 Task: Look for space in Ueno-ebisumachi, Japan from 5th June, 2023 to 16th June, 2023 for 2 adults in price range Rs.7000 to Rs.15000. Place can be entire place with 1  bedroom having 1 bed and 1 bathroom. Property type can be house, flat, guest house, hotel. Booking option can be shelf check-in. Required host language is English.
Action: Mouse moved to (479, 71)
Screenshot: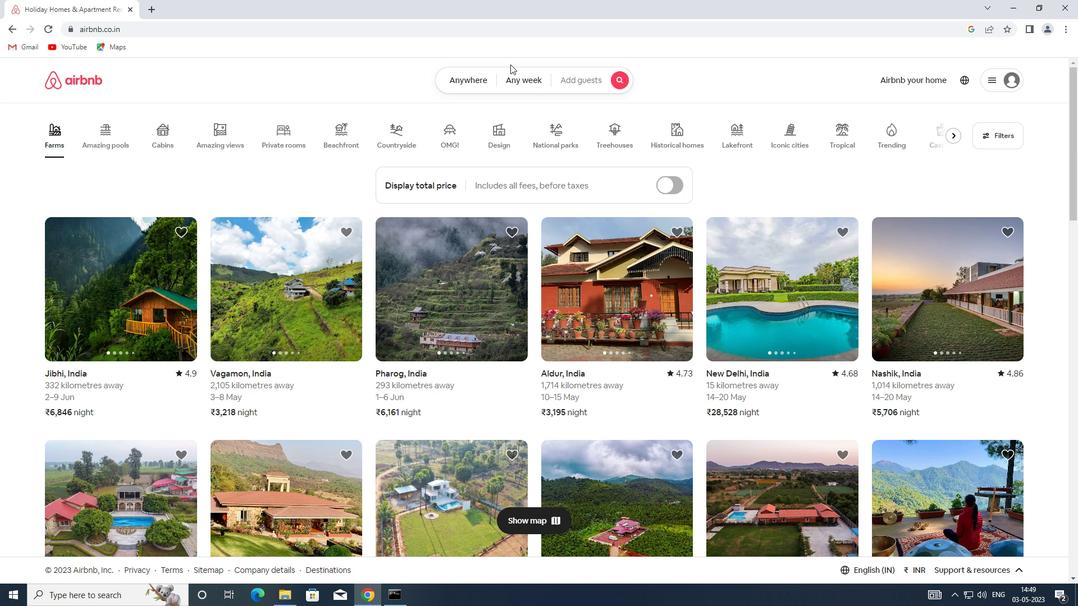 
Action: Mouse pressed left at (479, 71)
Screenshot: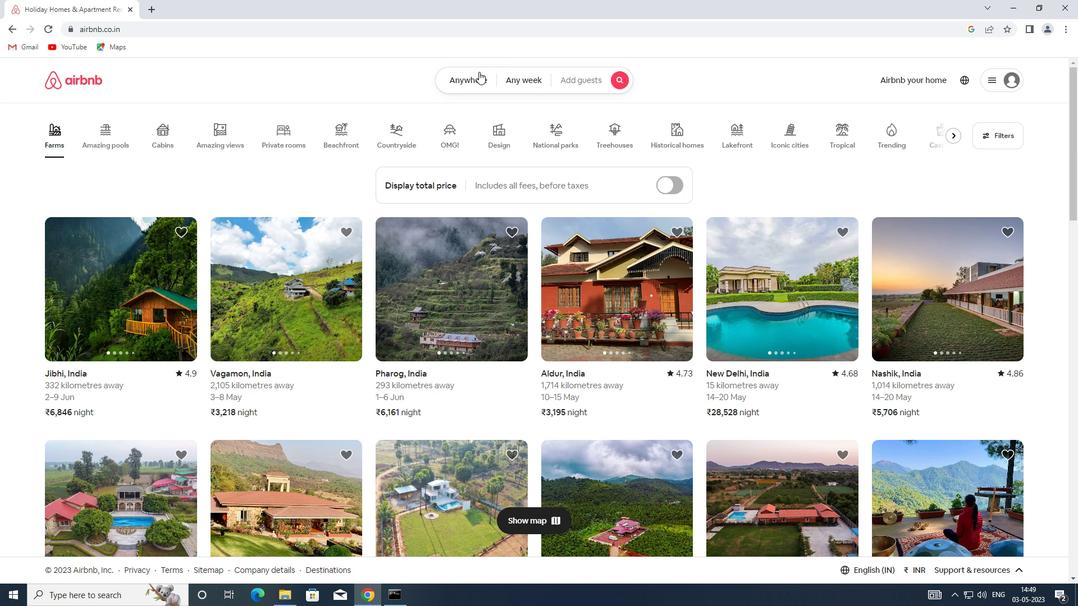 
Action: Mouse moved to (389, 135)
Screenshot: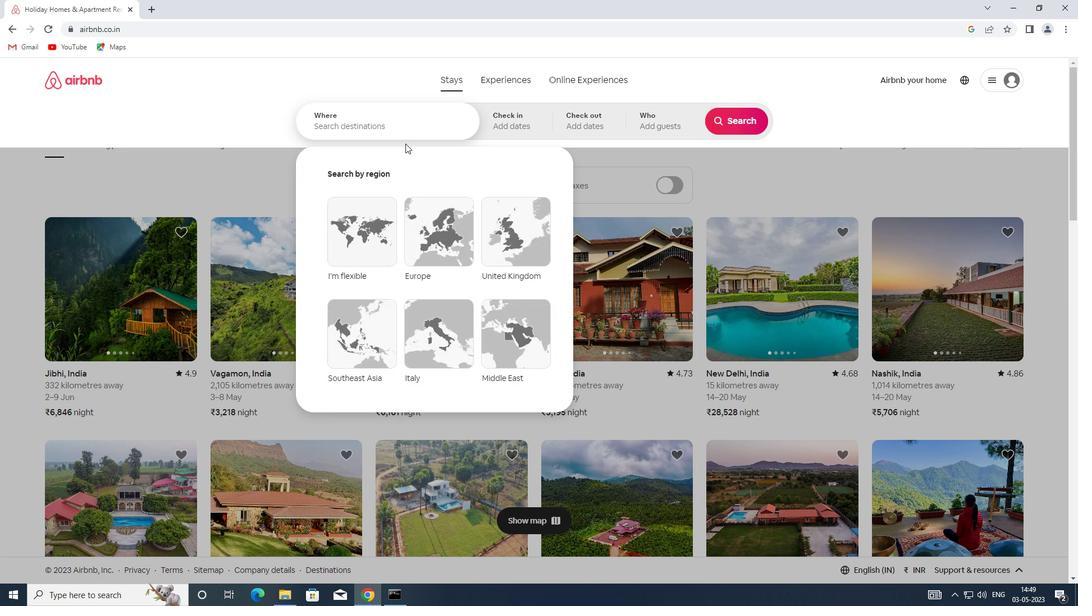 
Action: Mouse pressed left at (389, 135)
Screenshot: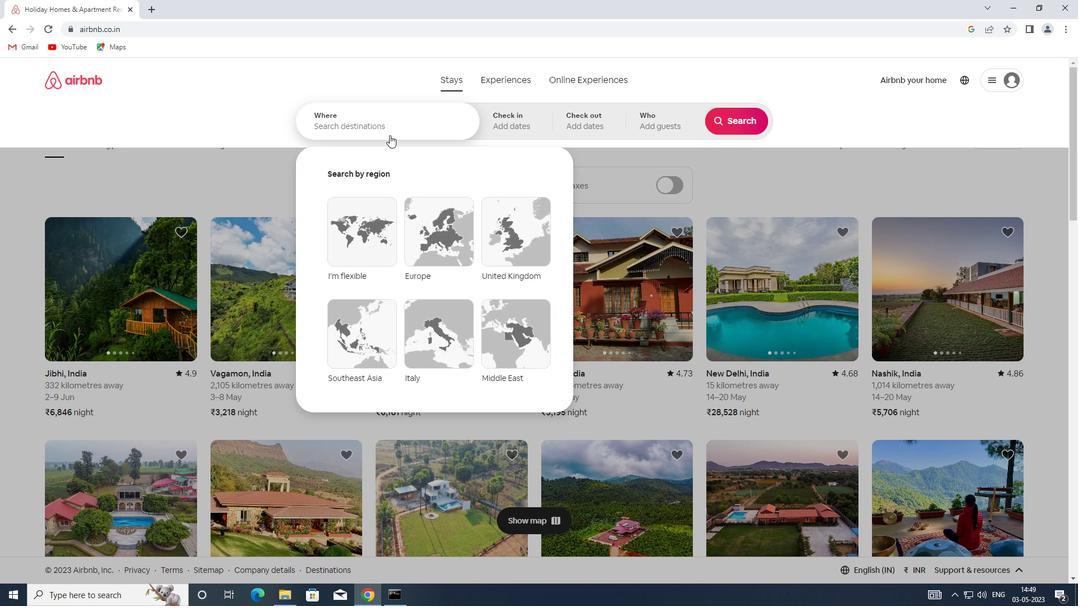 
Action: Key pressed <Key.shift>UENO-EBISUMACHI,<Key.shift>JAPAN
Screenshot: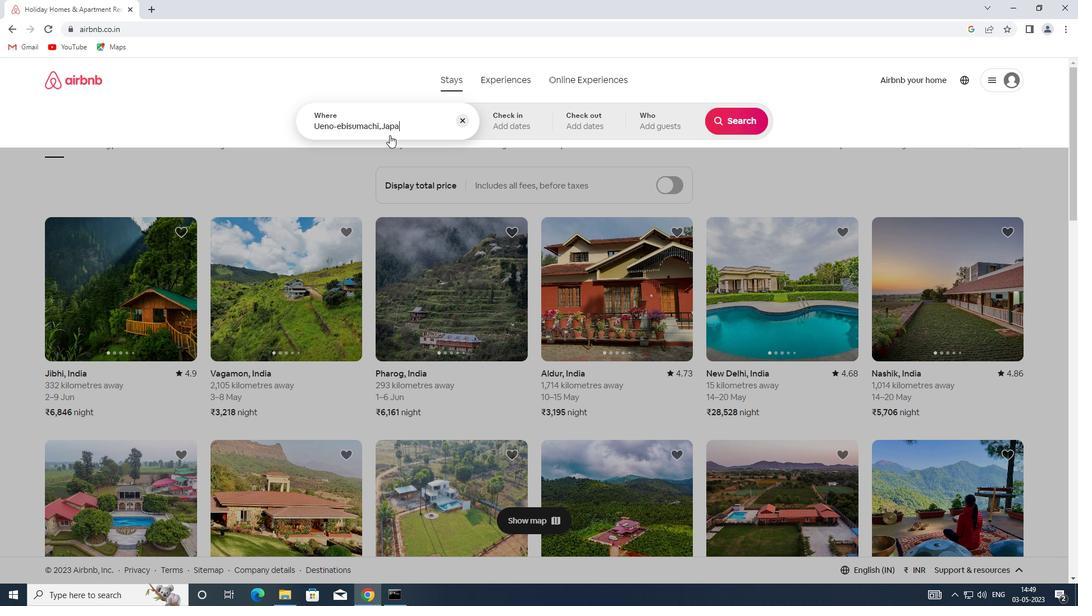 
Action: Mouse moved to (520, 115)
Screenshot: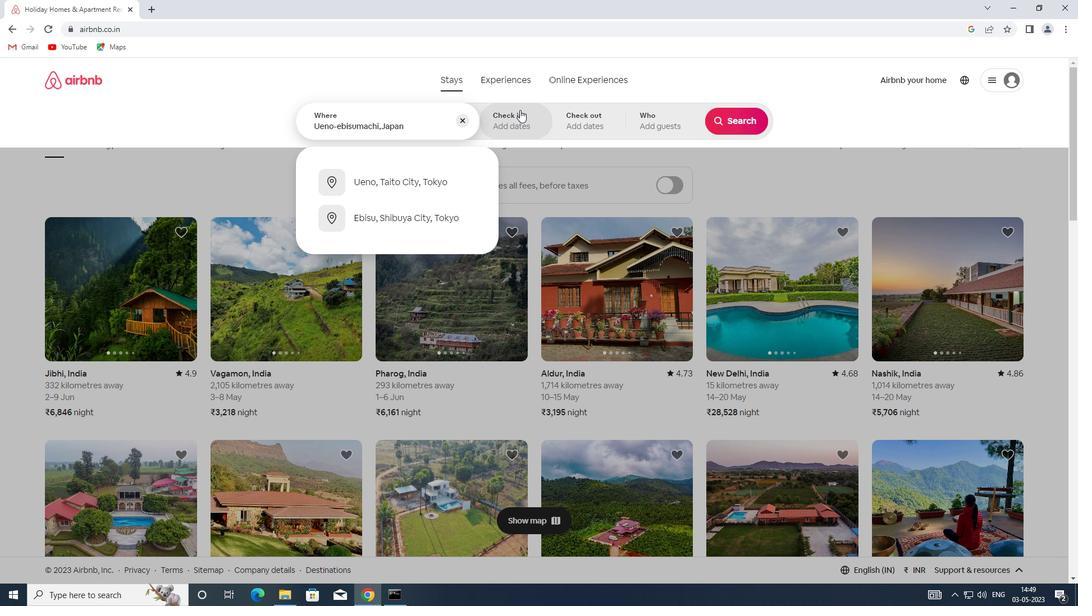 
Action: Mouse pressed left at (520, 115)
Screenshot: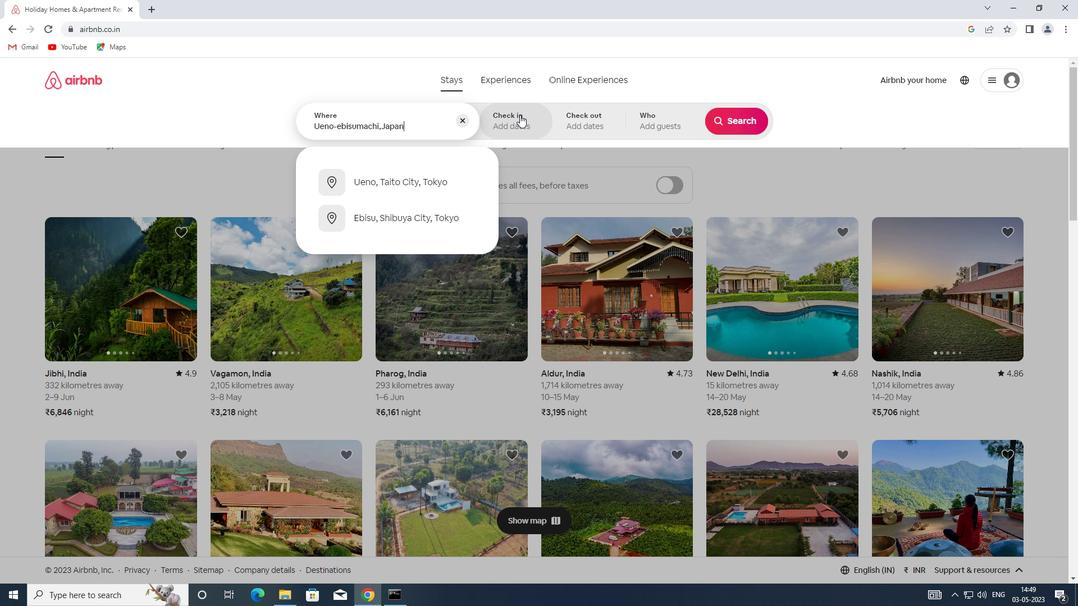 
Action: Mouse moved to (588, 287)
Screenshot: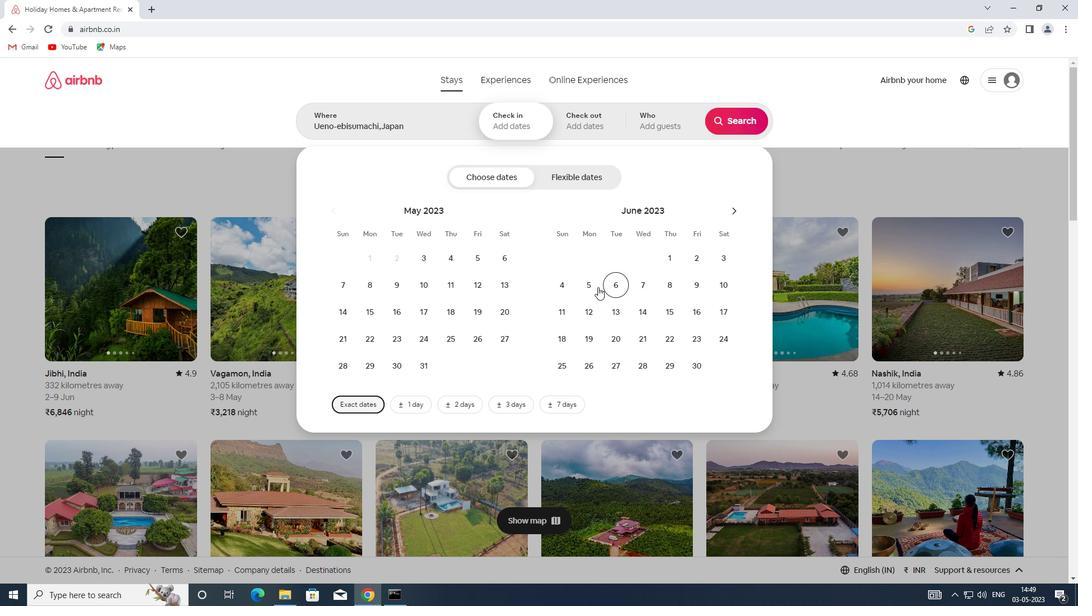 
Action: Mouse pressed left at (588, 287)
Screenshot: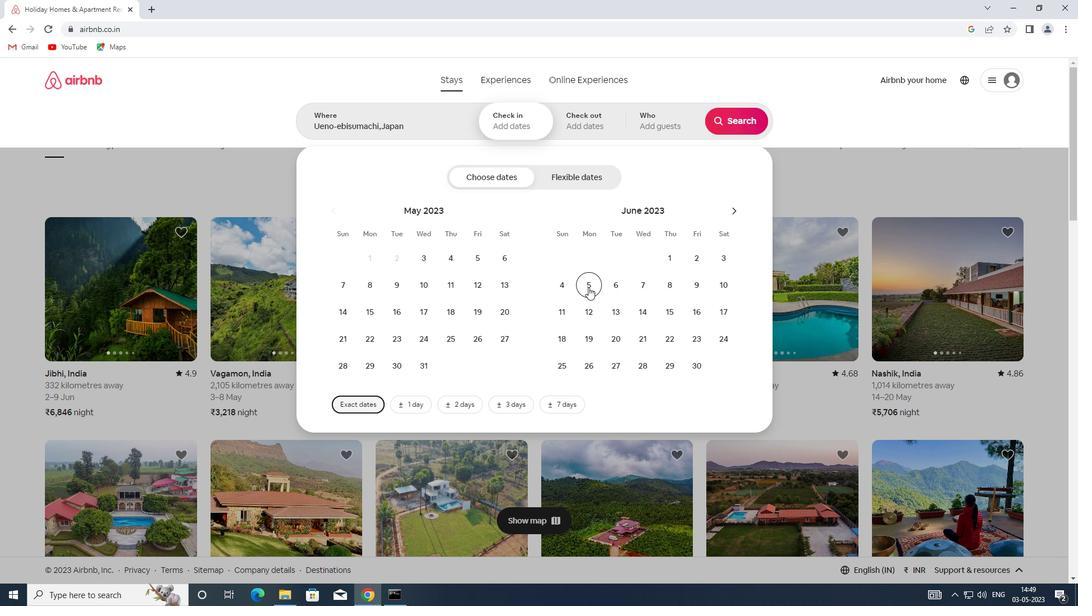 
Action: Mouse moved to (696, 307)
Screenshot: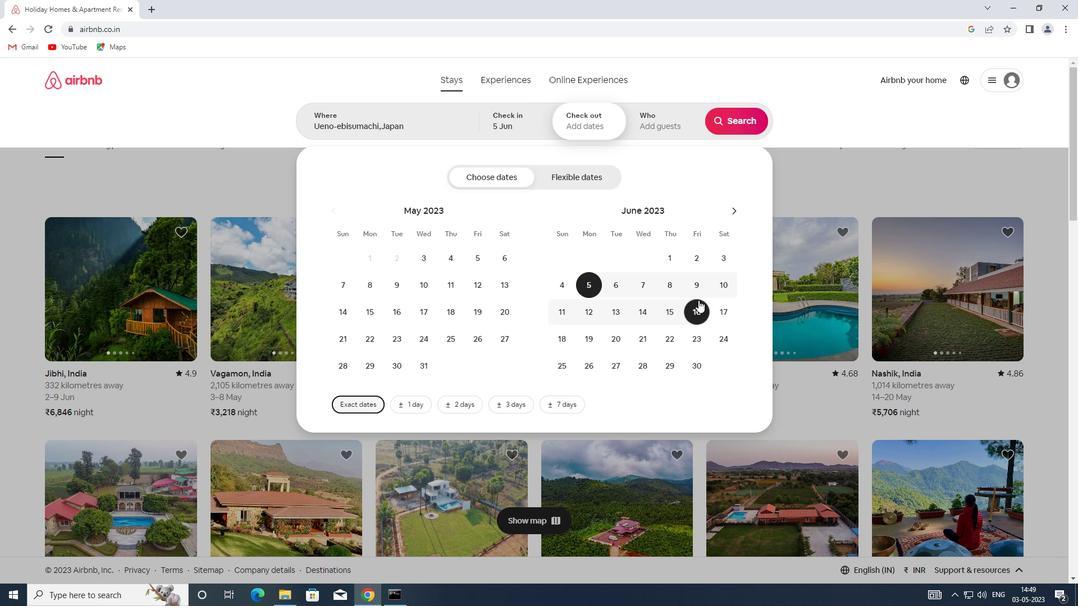 
Action: Mouse pressed left at (696, 307)
Screenshot: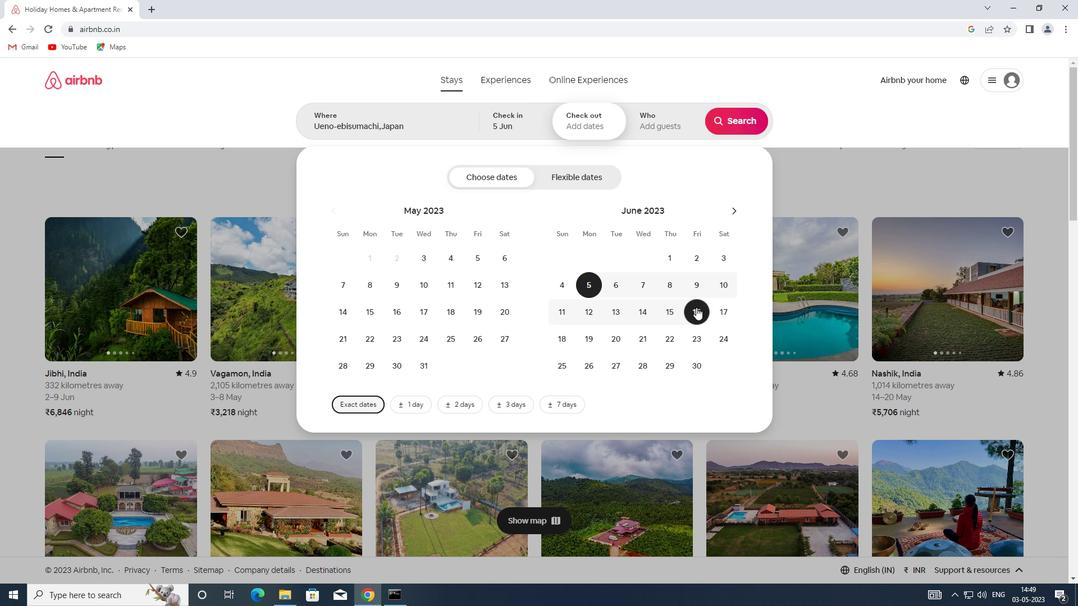 
Action: Mouse moved to (664, 130)
Screenshot: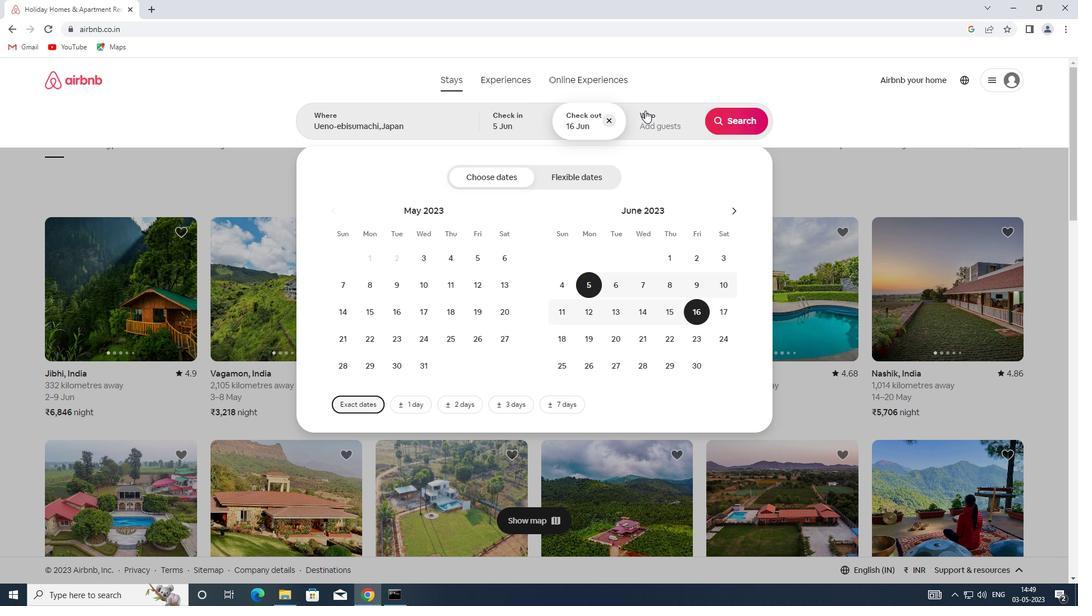 
Action: Mouse pressed left at (664, 130)
Screenshot: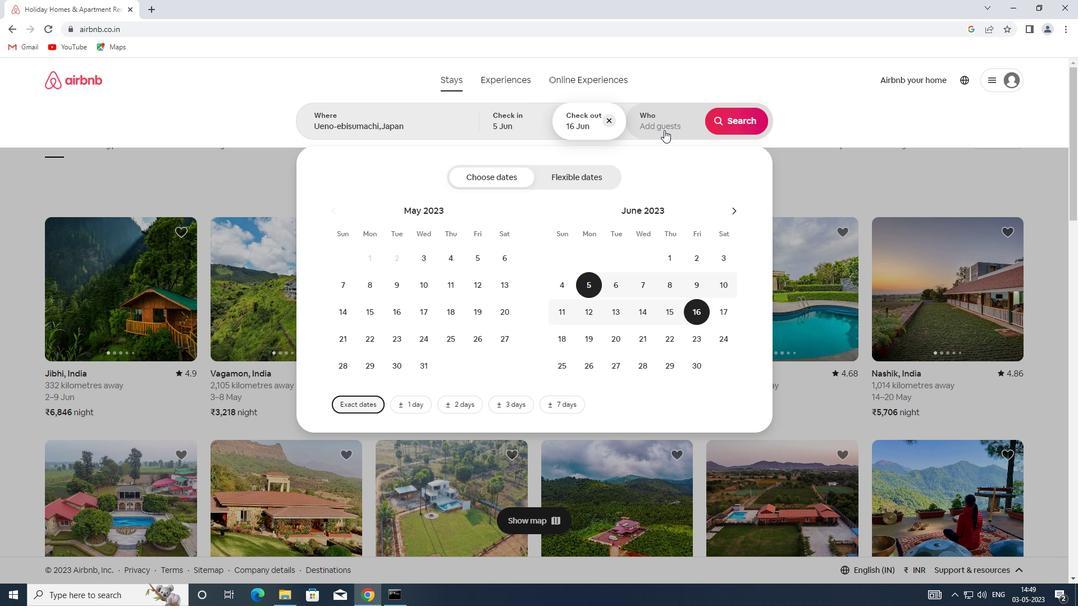 
Action: Mouse moved to (740, 175)
Screenshot: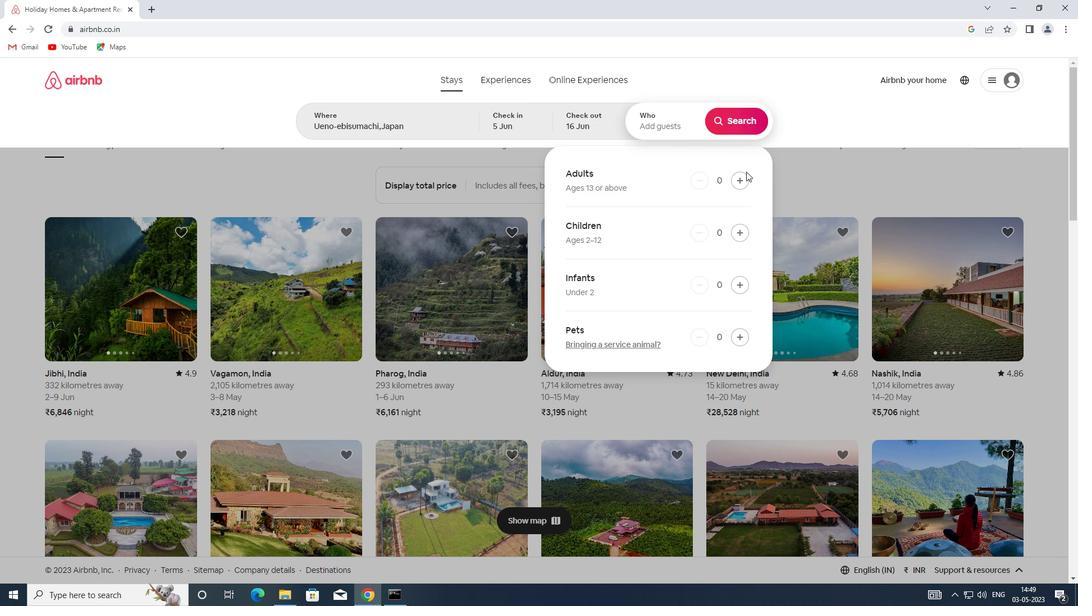 
Action: Mouse pressed left at (740, 175)
Screenshot: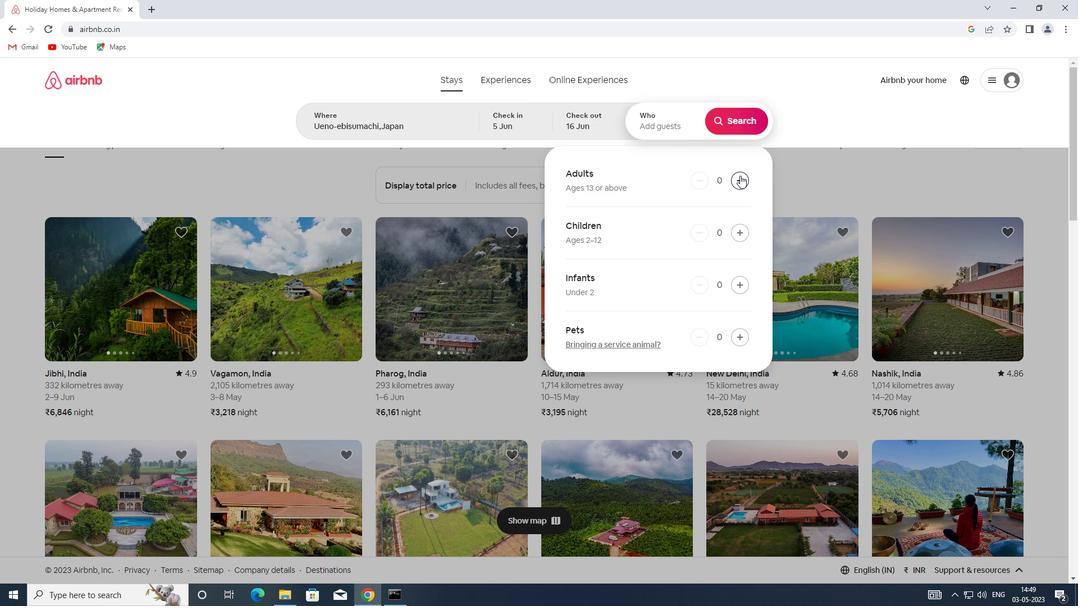 
Action: Mouse pressed left at (740, 175)
Screenshot: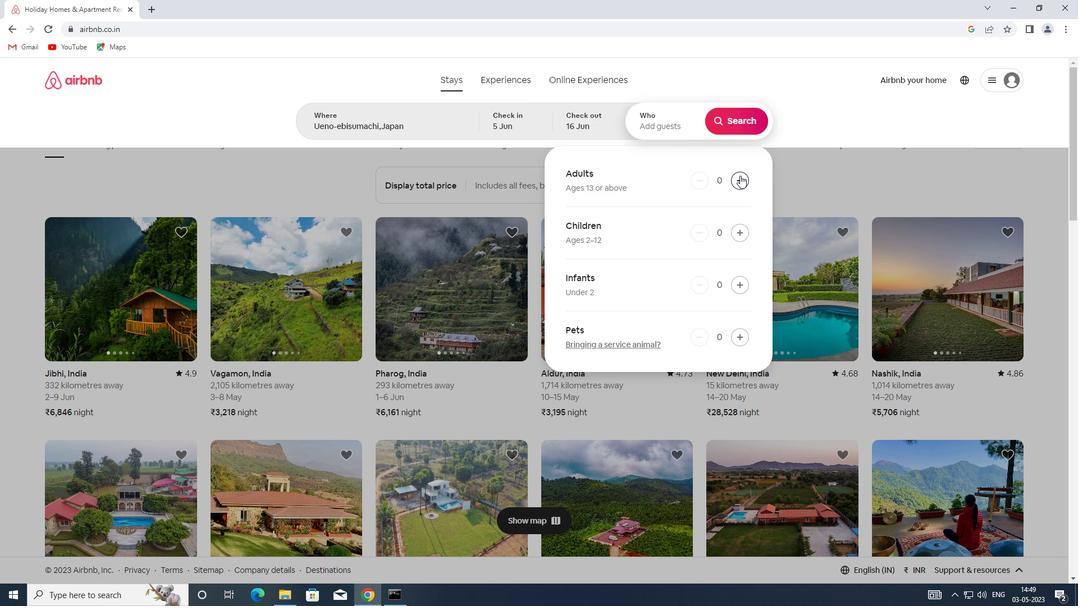 
Action: Mouse moved to (739, 117)
Screenshot: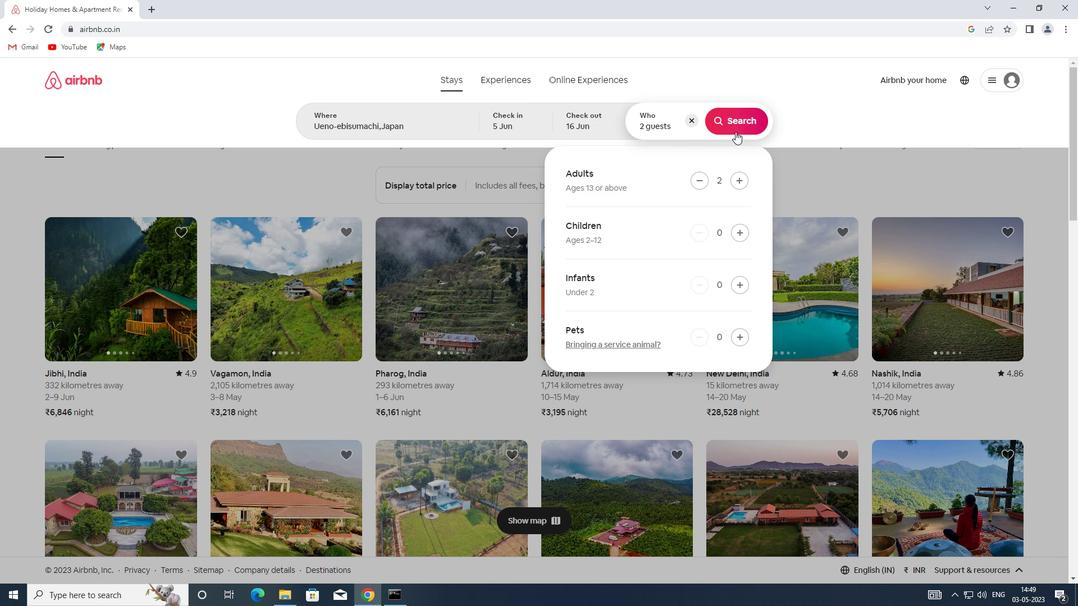 
Action: Mouse pressed left at (739, 117)
Screenshot: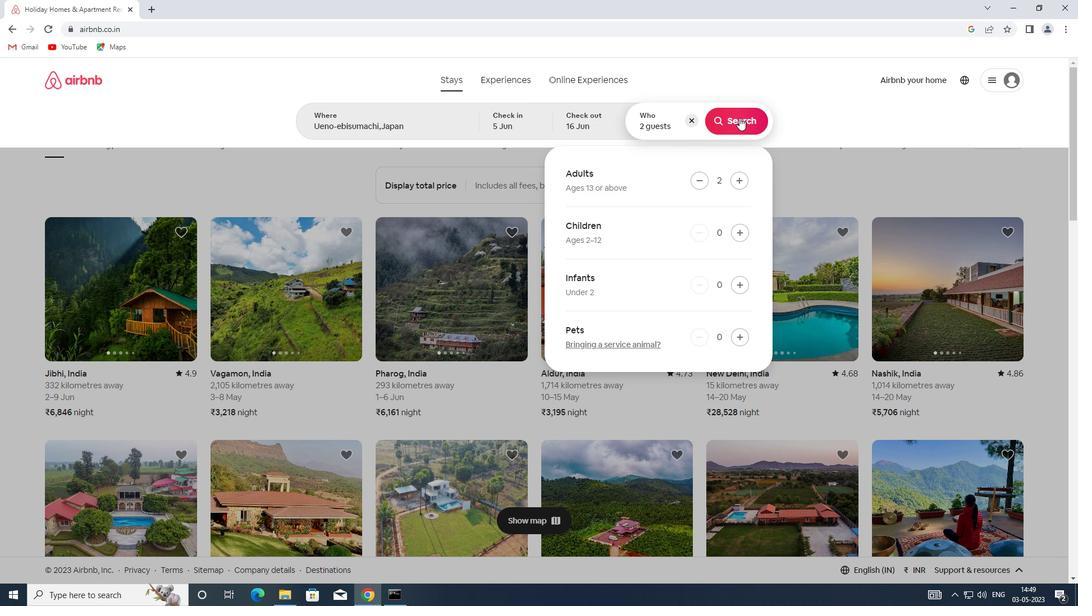 
Action: Mouse moved to (1016, 123)
Screenshot: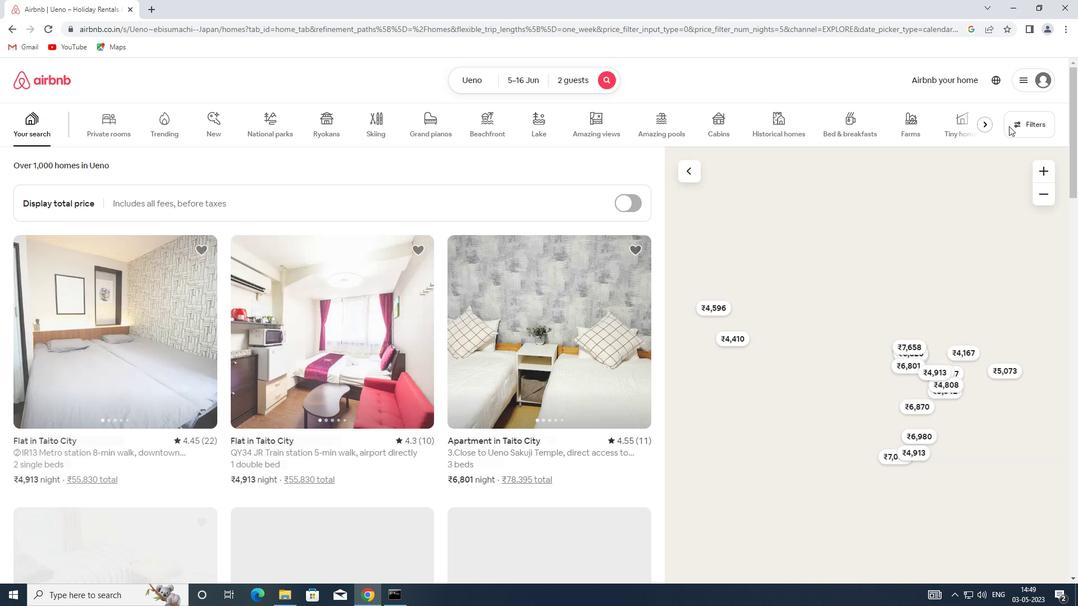 
Action: Mouse pressed left at (1016, 123)
Screenshot: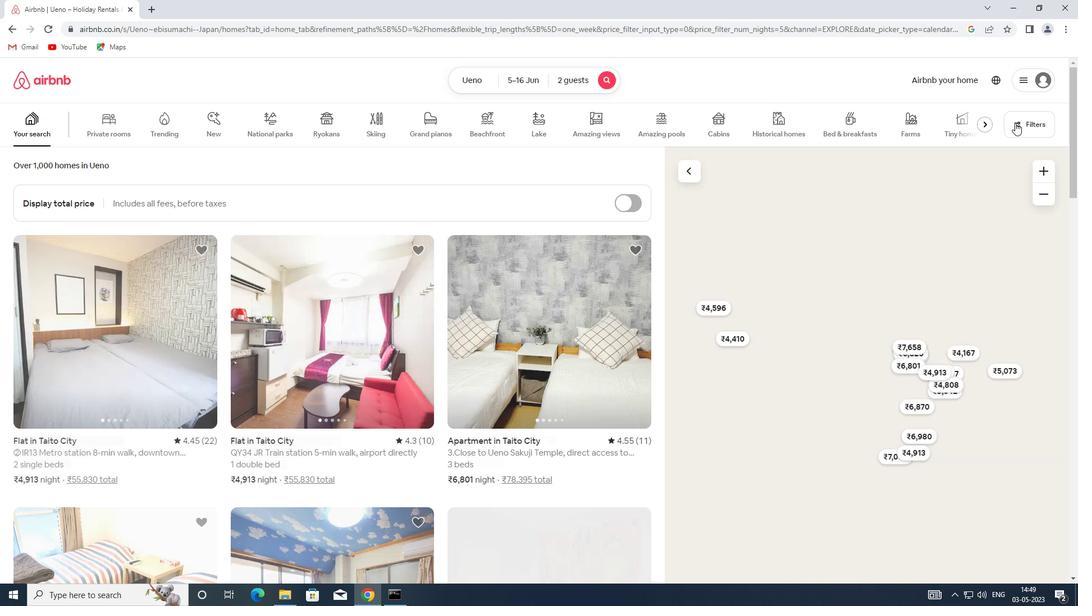 
Action: Mouse moved to (411, 269)
Screenshot: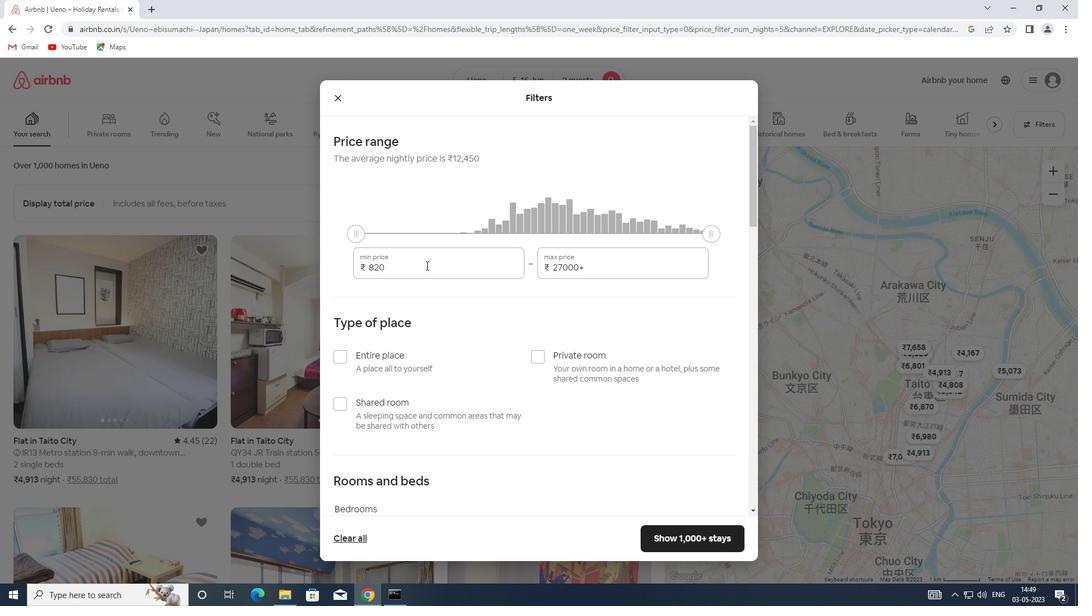
Action: Mouse pressed left at (411, 269)
Screenshot: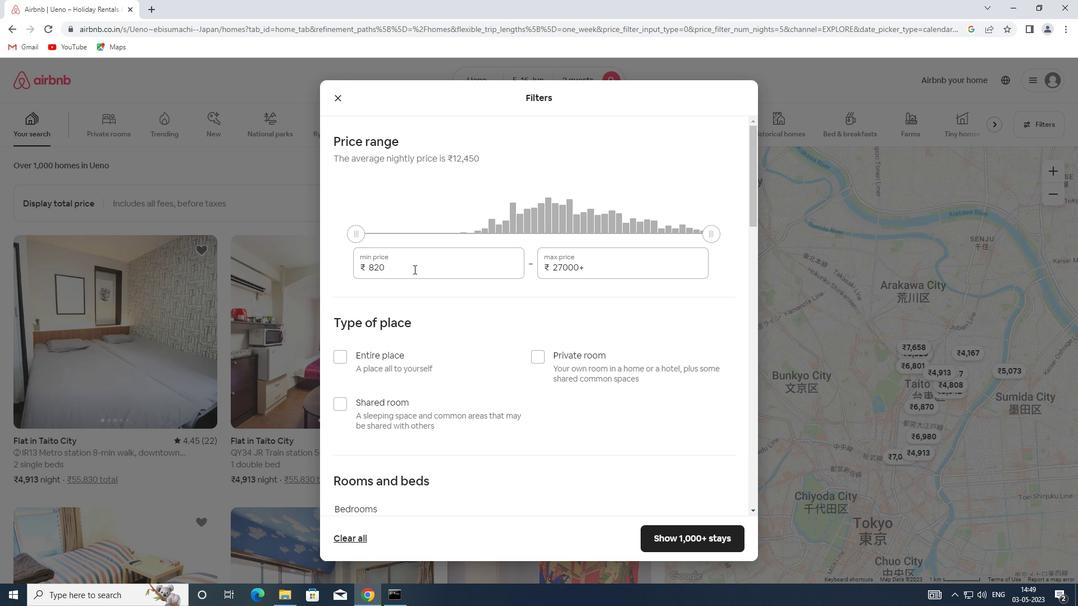 
Action: Mouse moved to (311, 269)
Screenshot: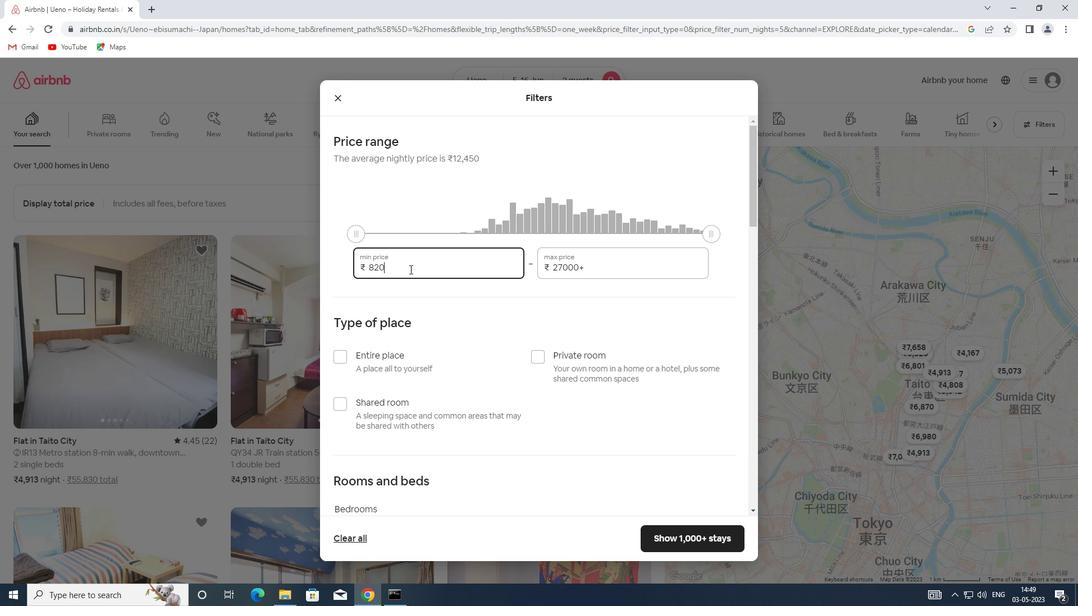 
Action: Key pressed 7000
Screenshot: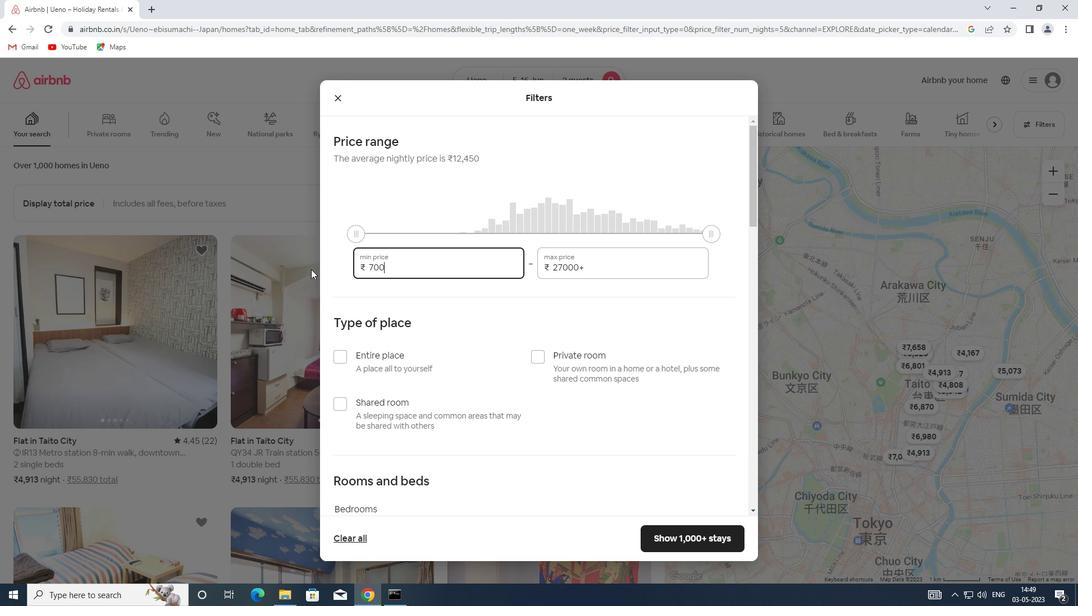 
Action: Mouse moved to (590, 267)
Screenshot: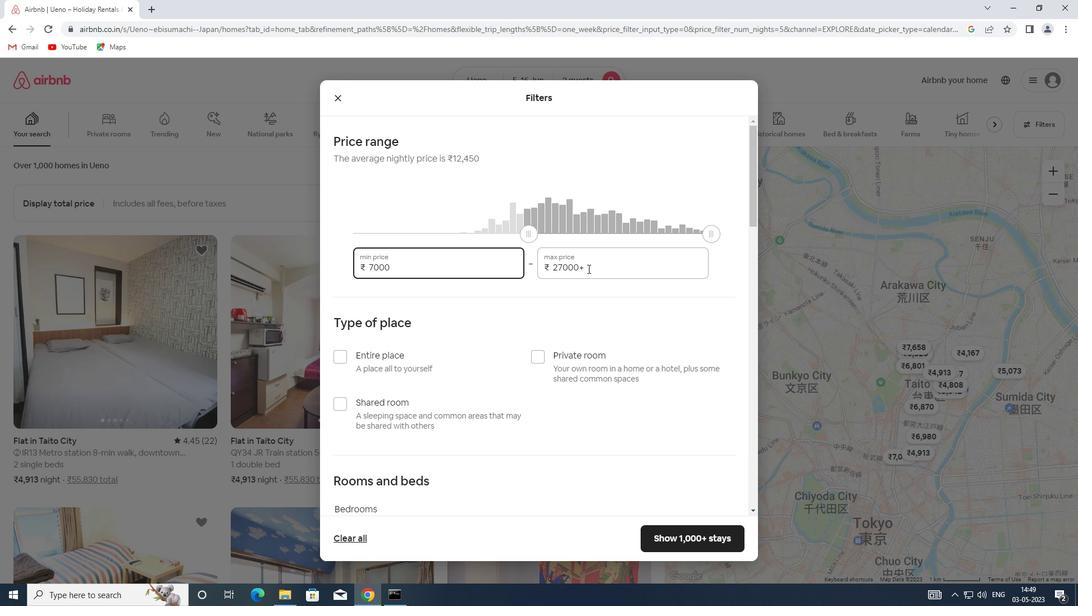 
Action: Mouse pressed left at (590, 267)
Screenshot: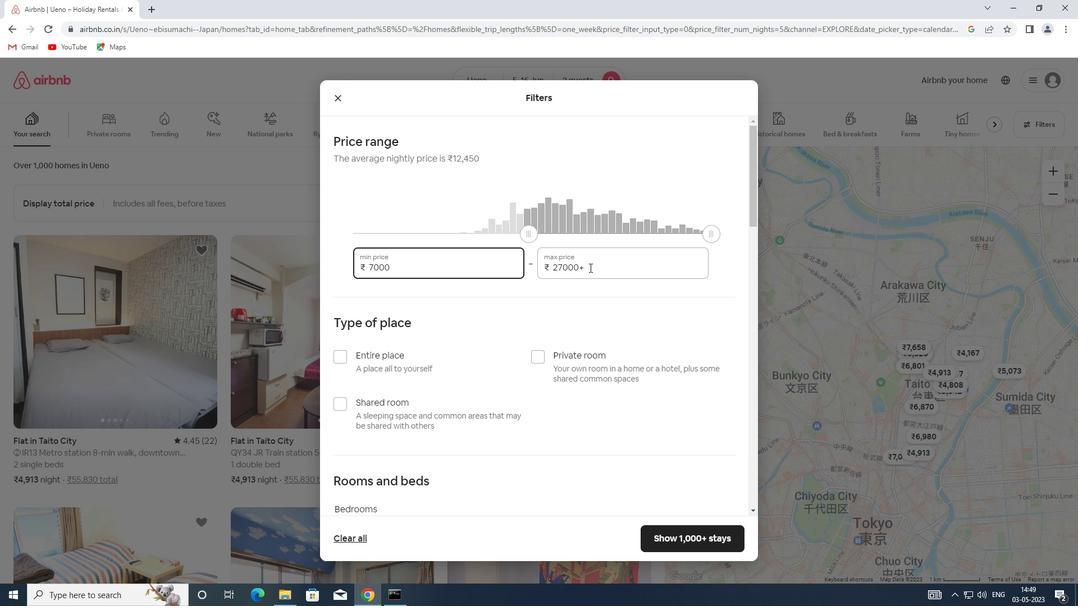 
Action: Mouse moved to (535, 267)
Screenshot: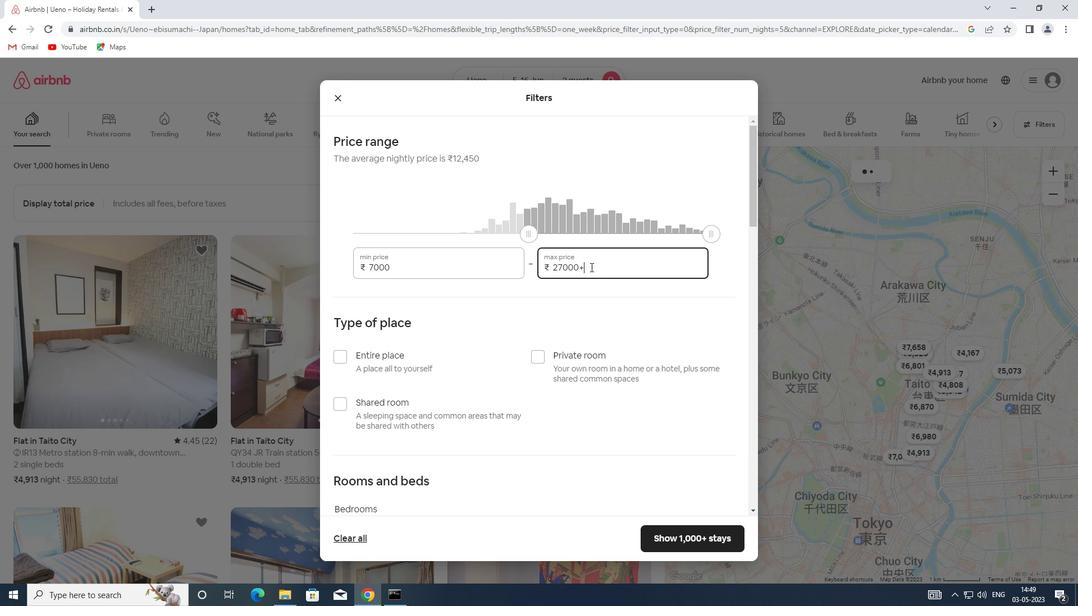 
Action: Key pressed 1
Screenshot: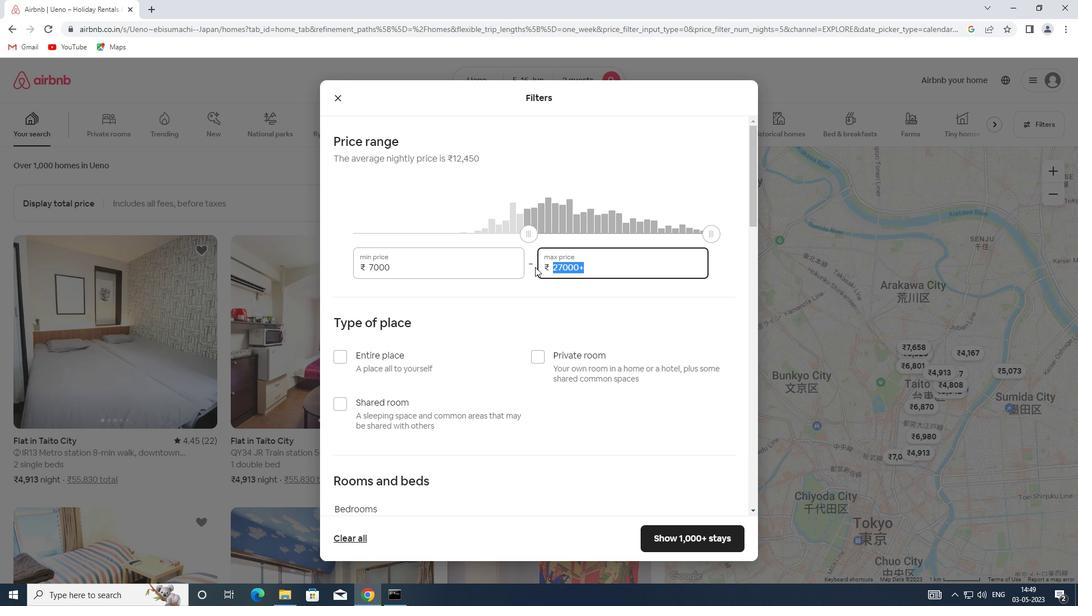 
Action: Mouse moved to (532, 266)
Screenshot: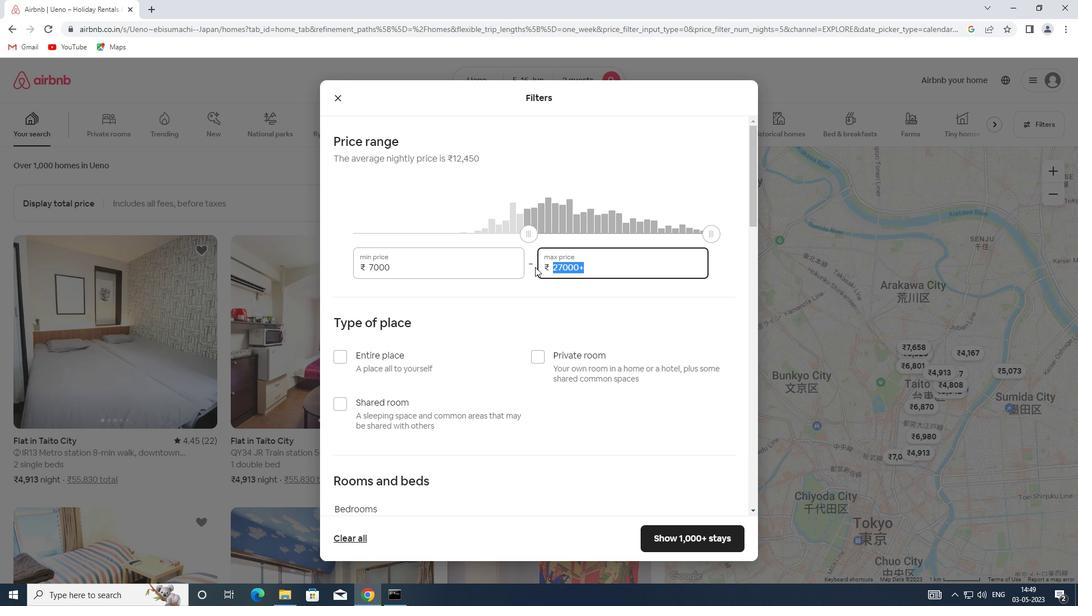 
Action: Key pressed 5000
Screenshot: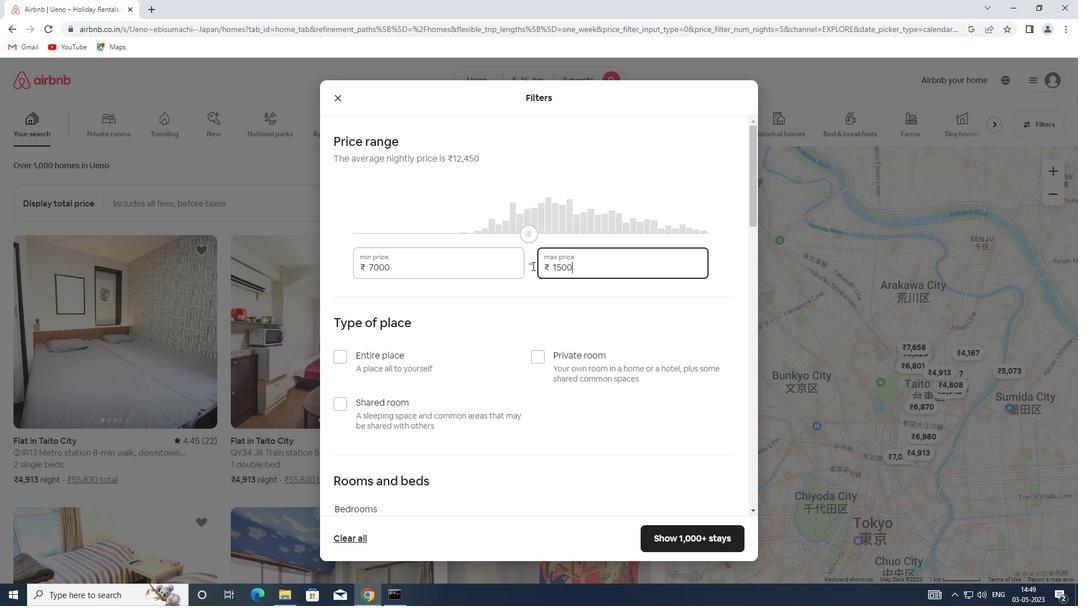 
Action: Mouse moved to (372, 361)
Screenshot: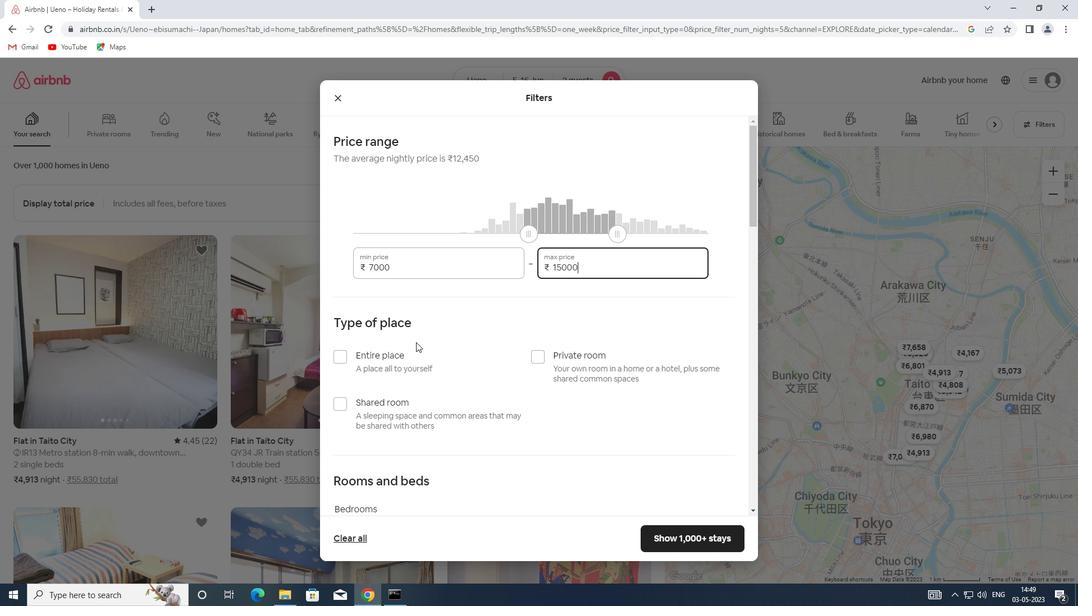 
Action: Mouse pressed left at (372, 361)
Screenshot: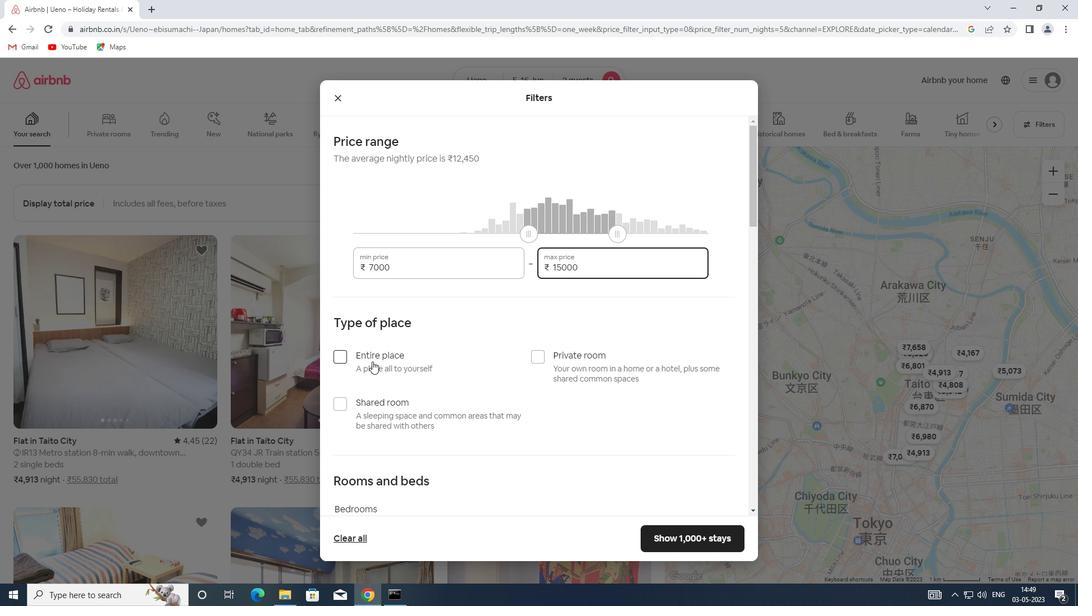 
Action: Mouse scrolled (372, 361) with delta (0, 0)
Screenshot: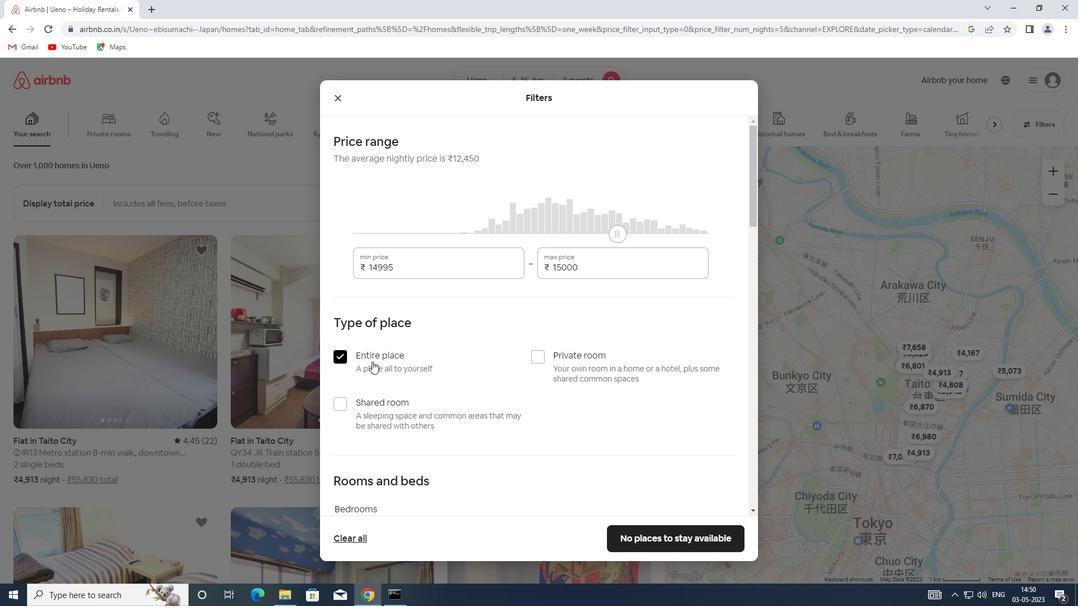 
Action: Mouse scrolled (372, 361) with delta (0, 0)
Screenshot: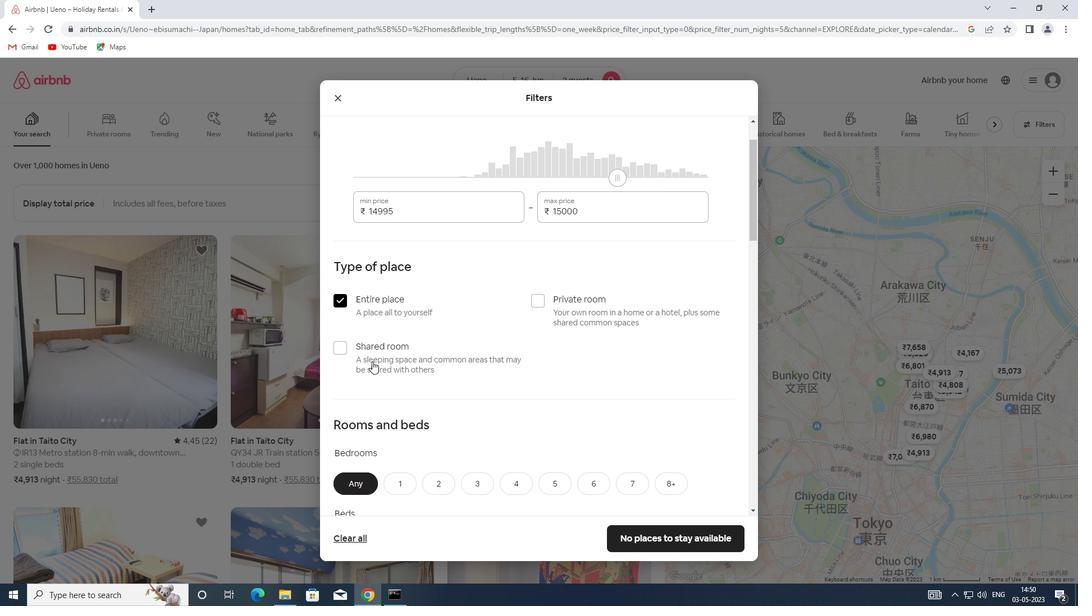 
Action: Mouse scrolled (372, 361) with delta (0, 0)
Screenshot: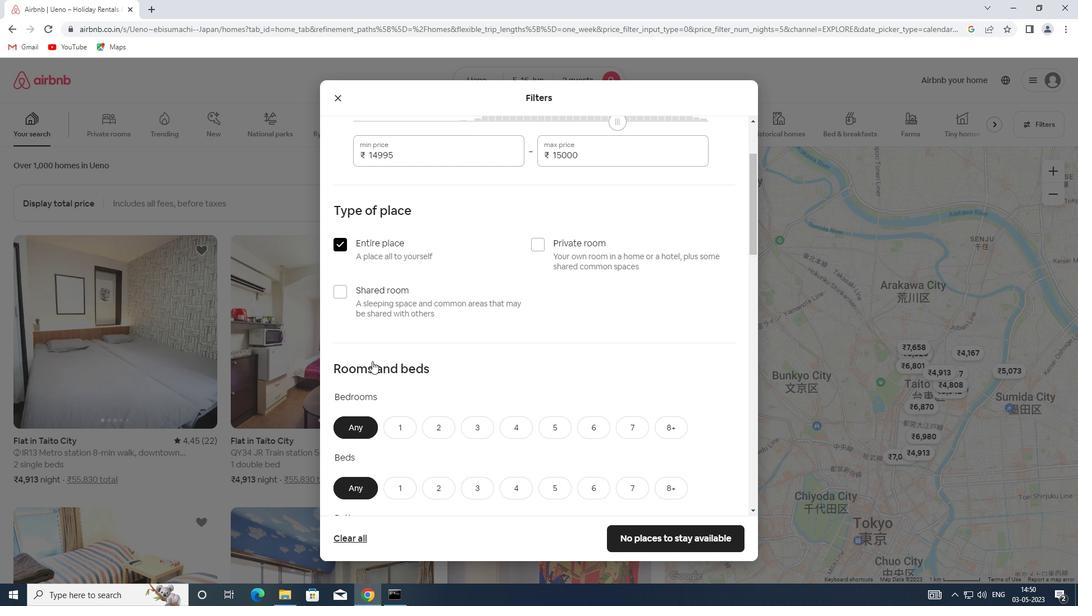 
Action: Mouse moved to (394, 368)
Screenshot: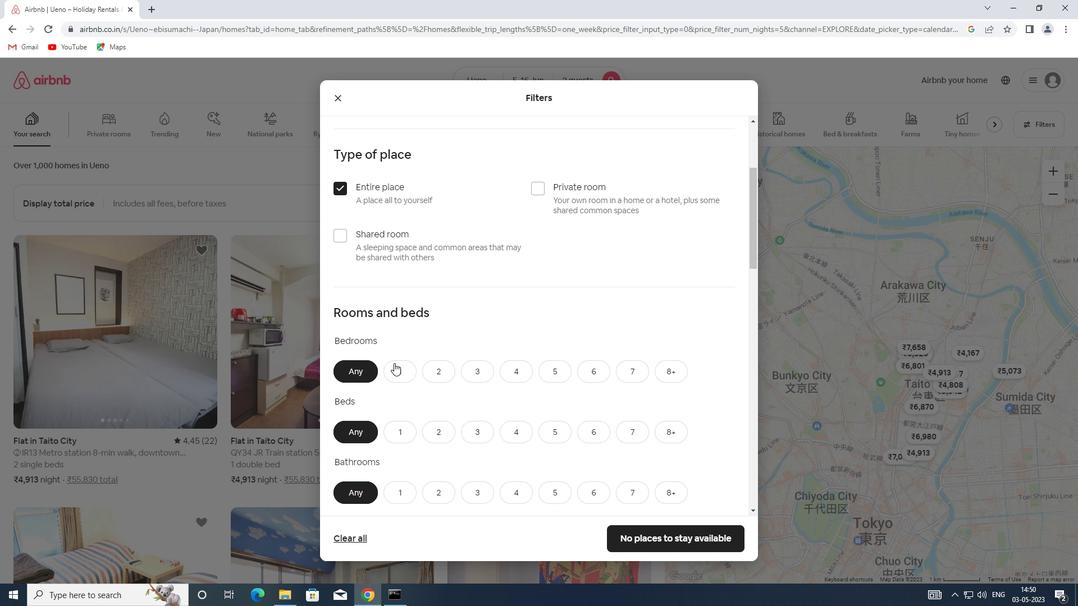 
Action: Mouse pressed left at (394, 368)
Screenshot: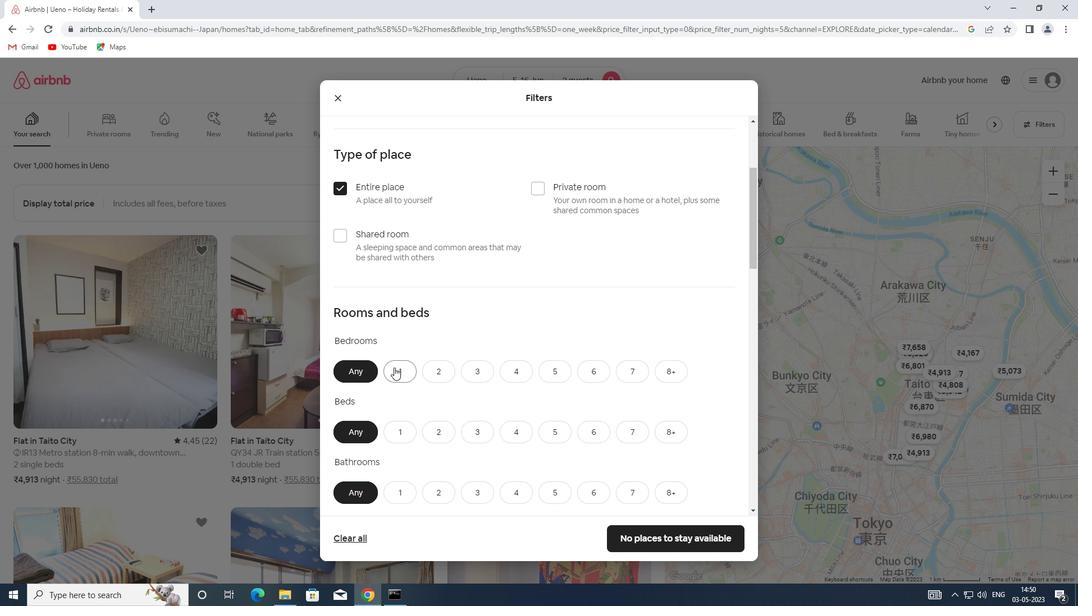 
Action: Mouse moved to (405, 387)
Screenshot: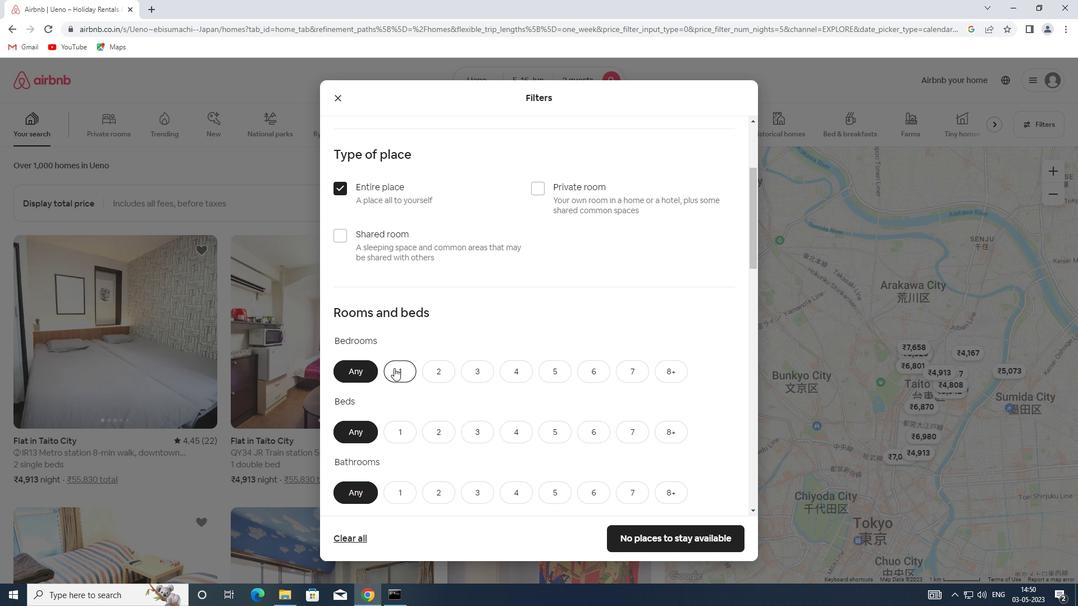 
Action: Mouse scrolled (405, 387) with delta (0, 0)
Screenshot: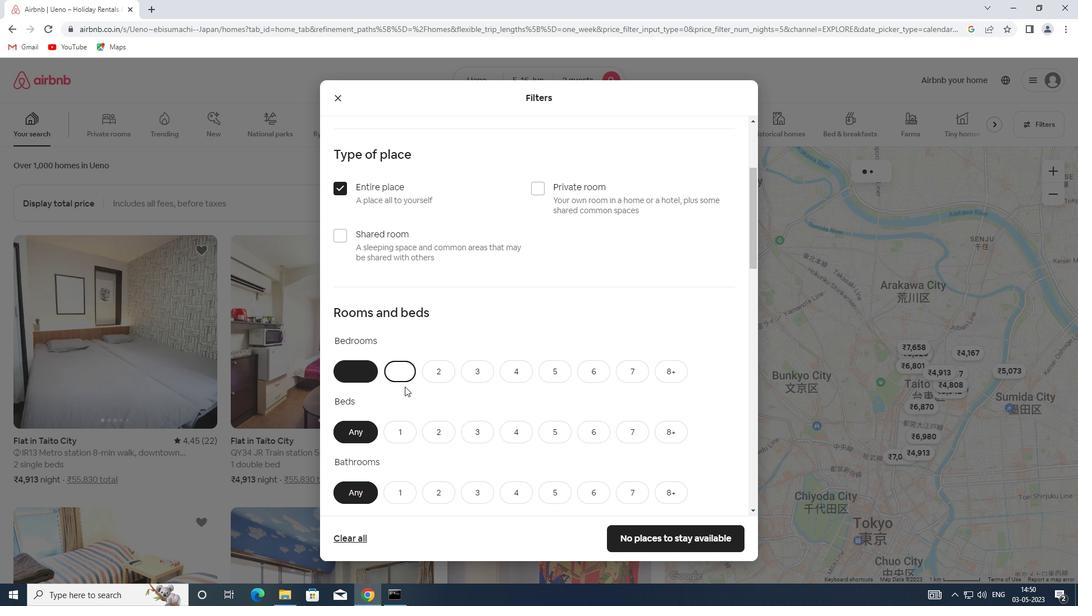 
Action: Mouse scrolled (405, 387) with delta (0, 0)
Screenshot: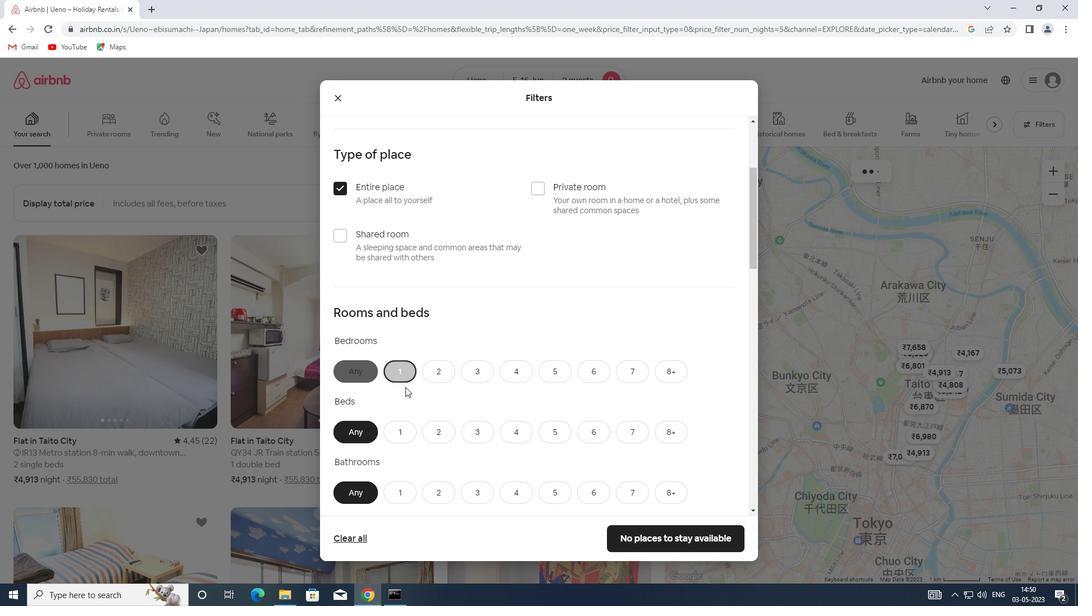 
Action: Mouse scrolled (405, 387) with delta (0, 0)
Screenshot: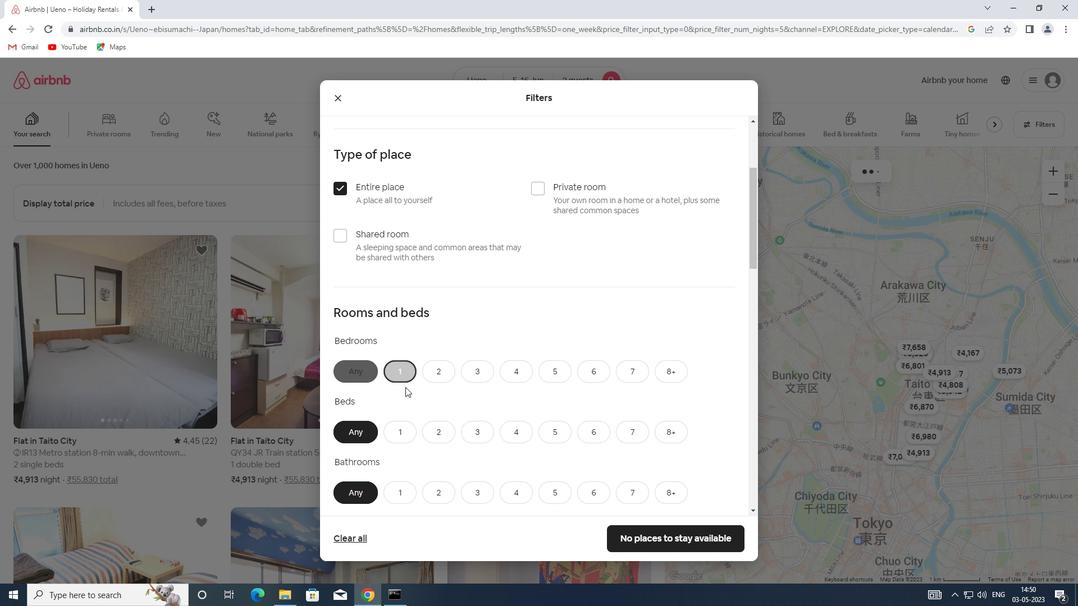 
Action: Mouse moved to (405, 264)
Screenshot: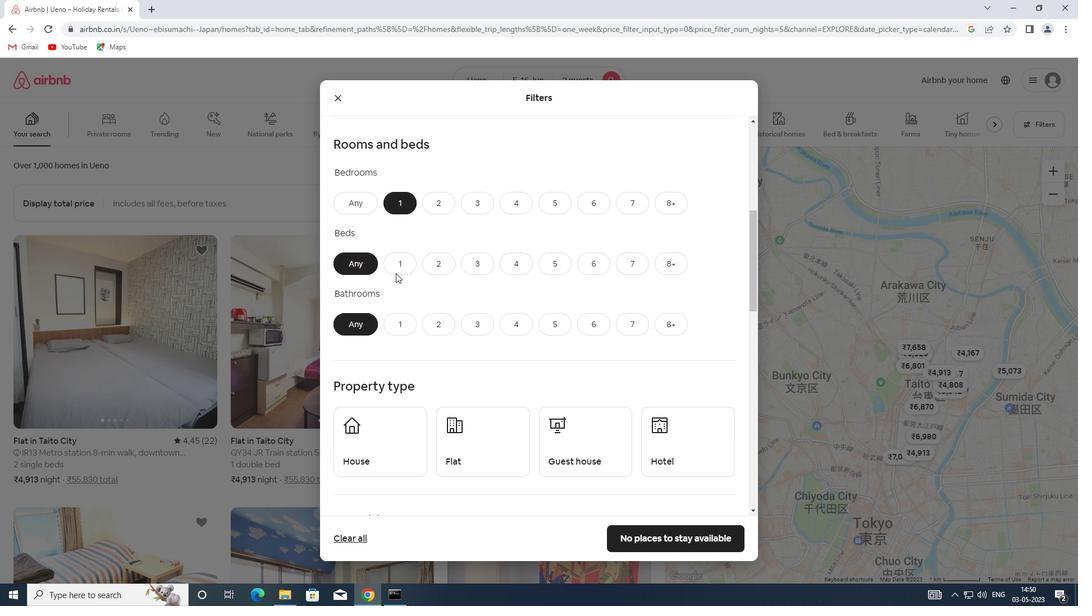 
Action: Mouse pressed left at (405, 264)
Screenshot: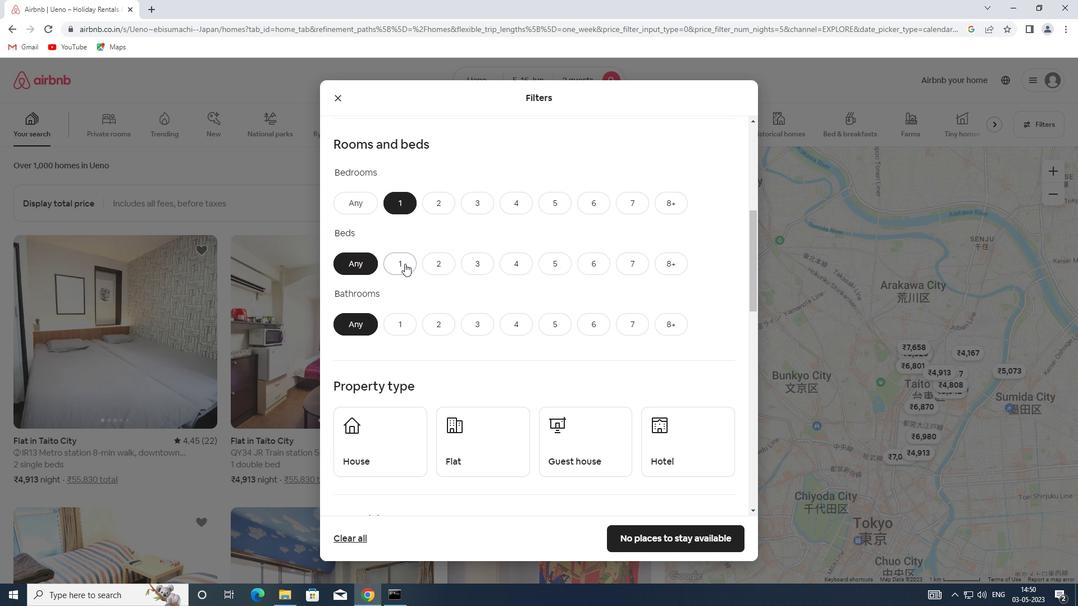 
Action: Mouse moved to (409, 332)
Screenshot: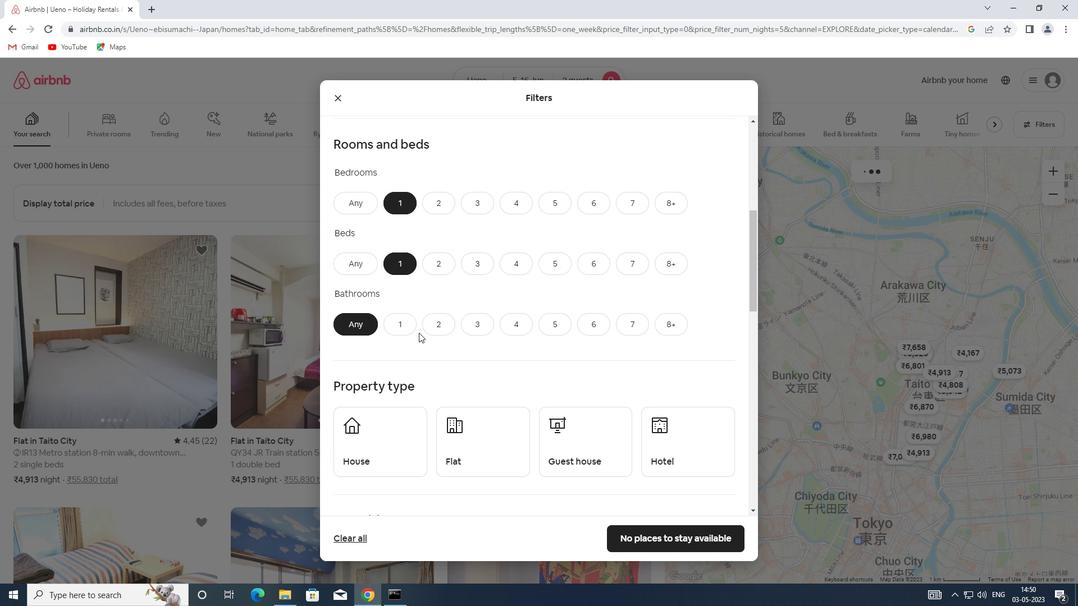 
Action: Mouse pressed left at (409, 332)
Screenshot: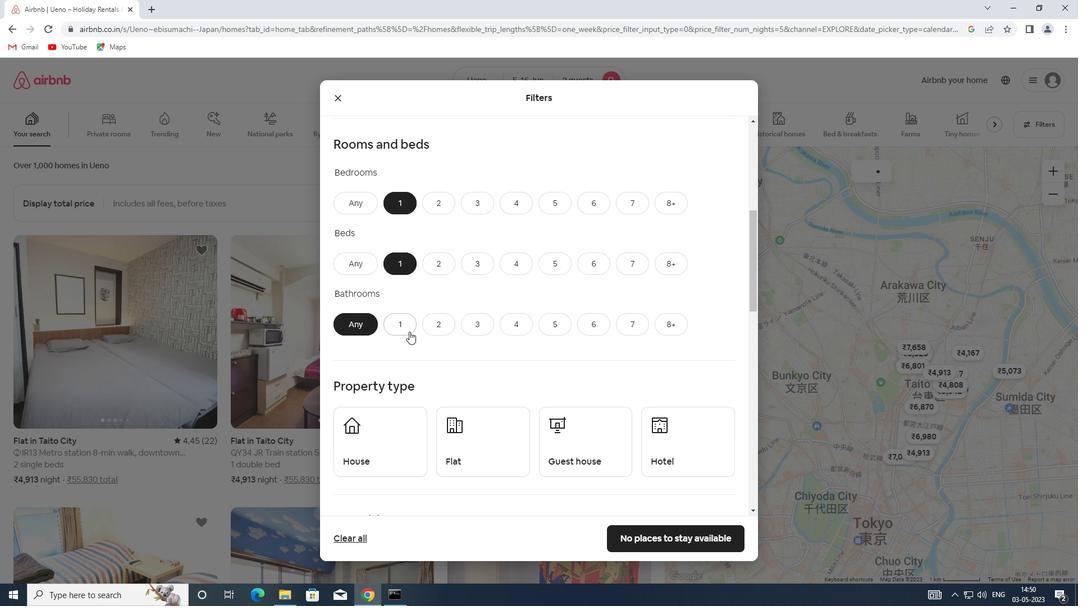 
Action: Mouse moved to (385, 416)
Screenshot: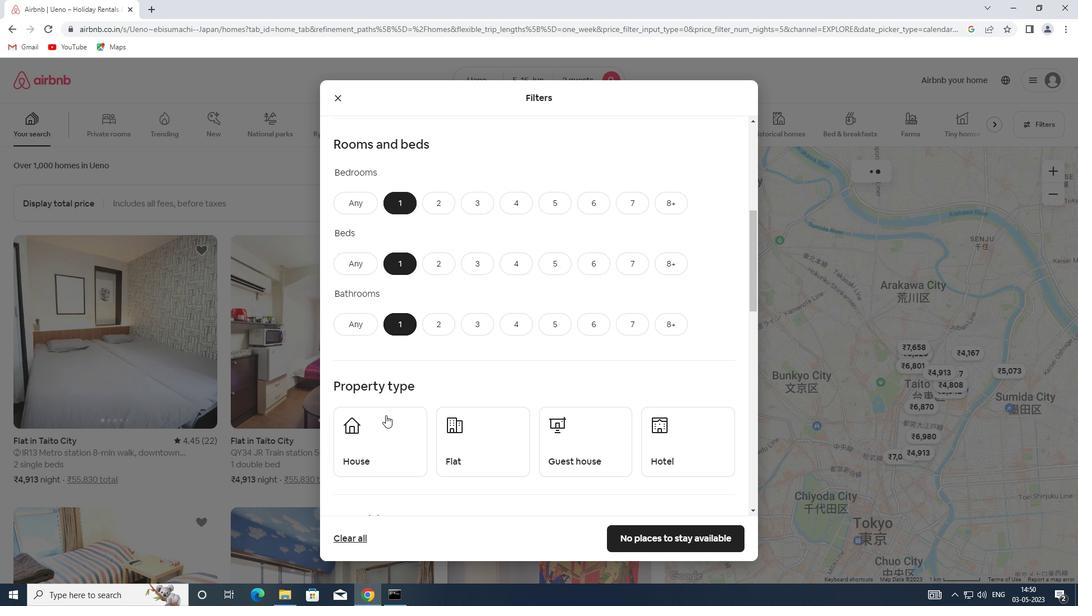 
Action: Mouse pressed left at (385, 416)
Screenshot: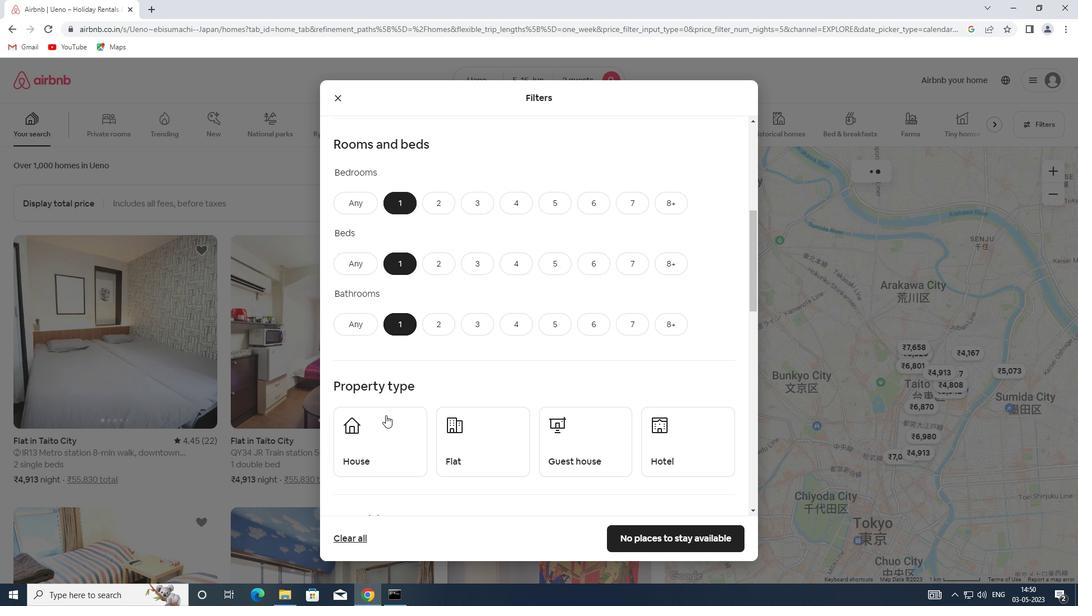 
Action: Mouse moved to (494, 434)
Screenshot: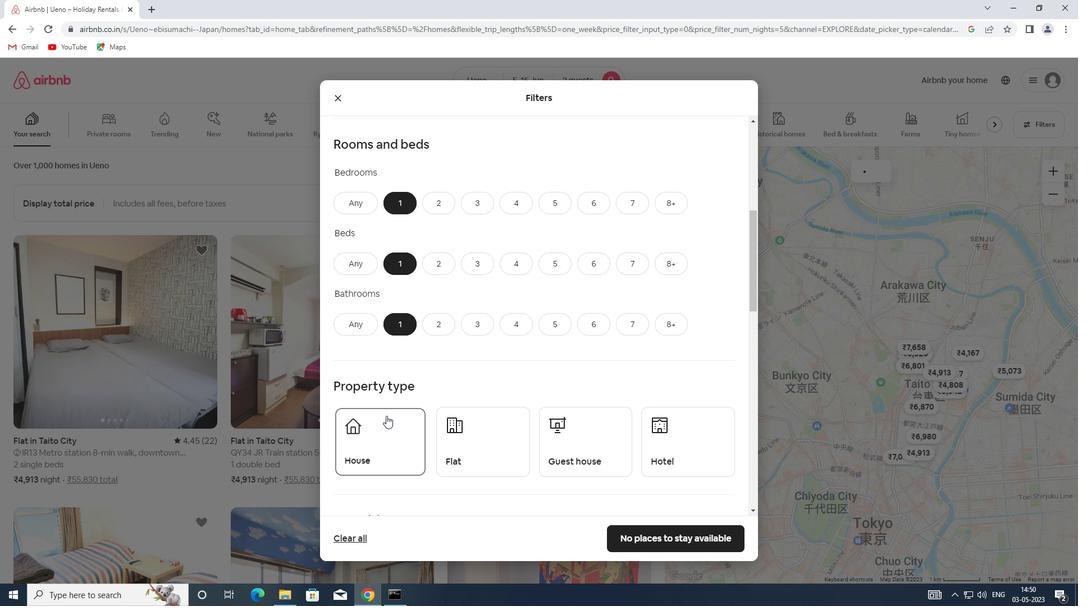 
Action: Mouse pressed left at (494, 434)
Screenshot: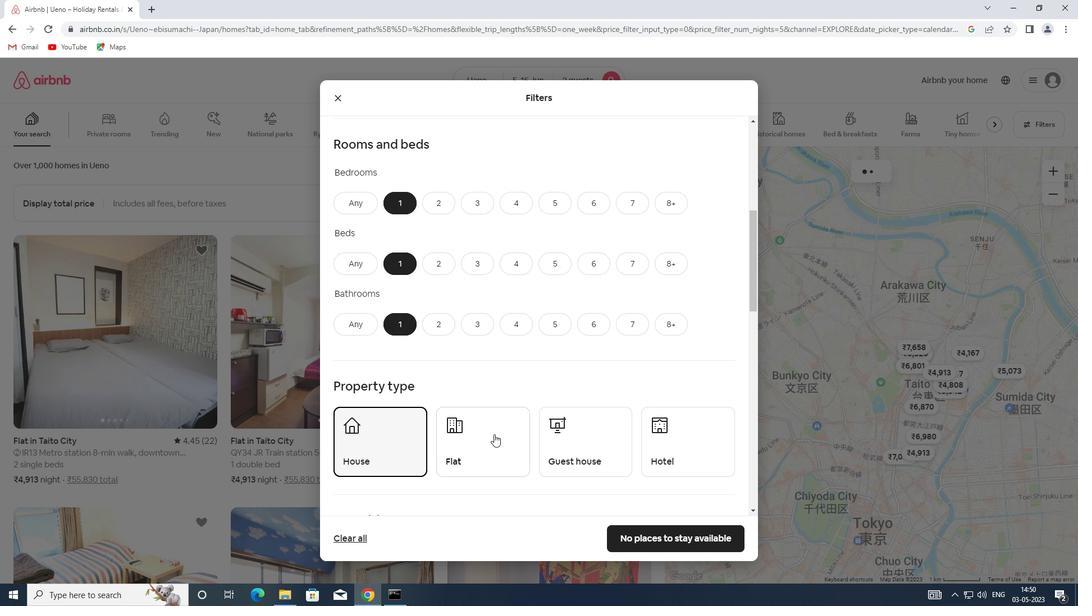
Action: Mouse moved to (575, 436)
Screenshot: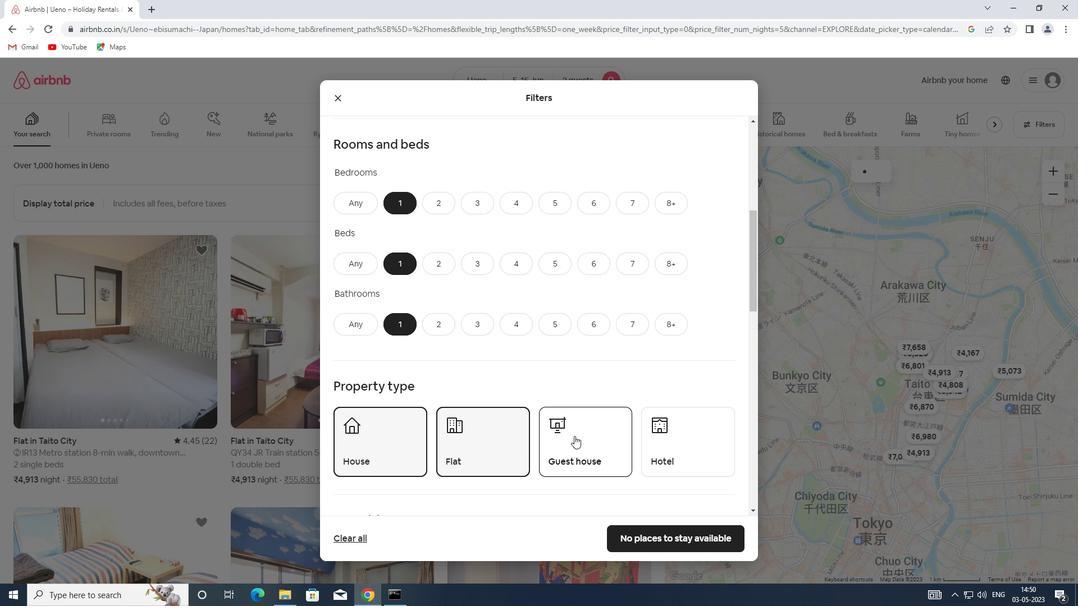 
Action: Mouse pressed left at (575, 436)
Screenshot: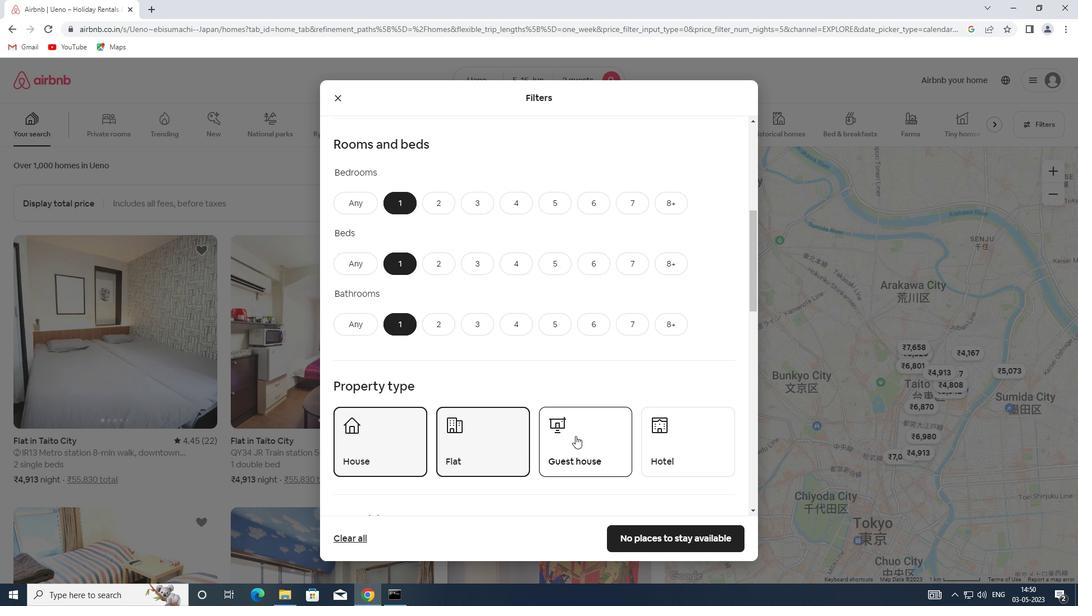 
Action: Mouse scrolled (575, 435) with delta (0, 0)
Screenshot: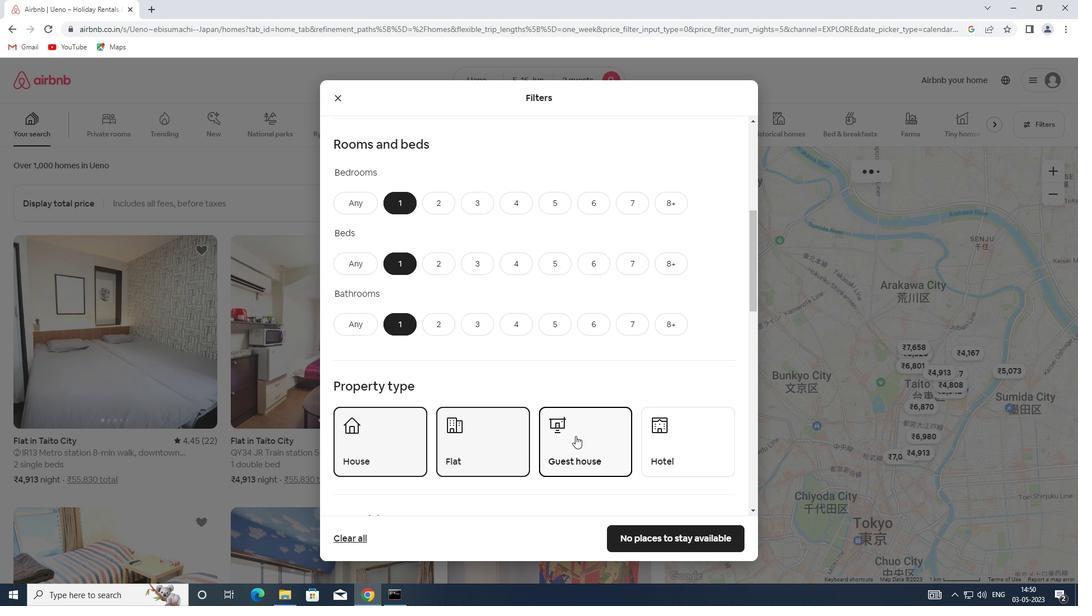 
Action: Mouse scrolled (575, 435) with delta (0, 0)
Screenshot: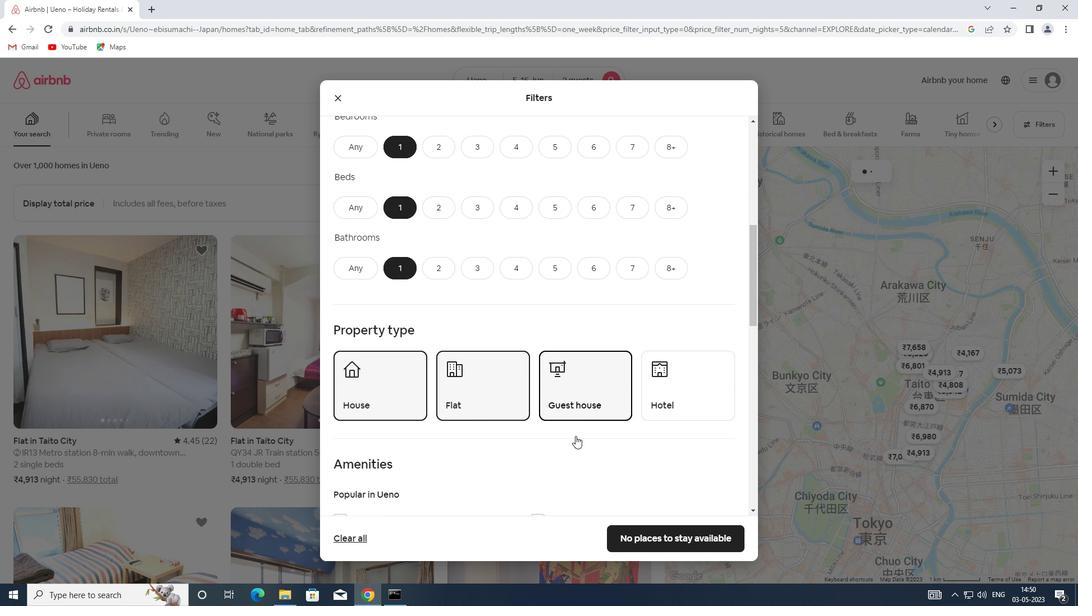 
Action: Mouse scrolled (575, 435) with delta (0, 0)
Screenshot: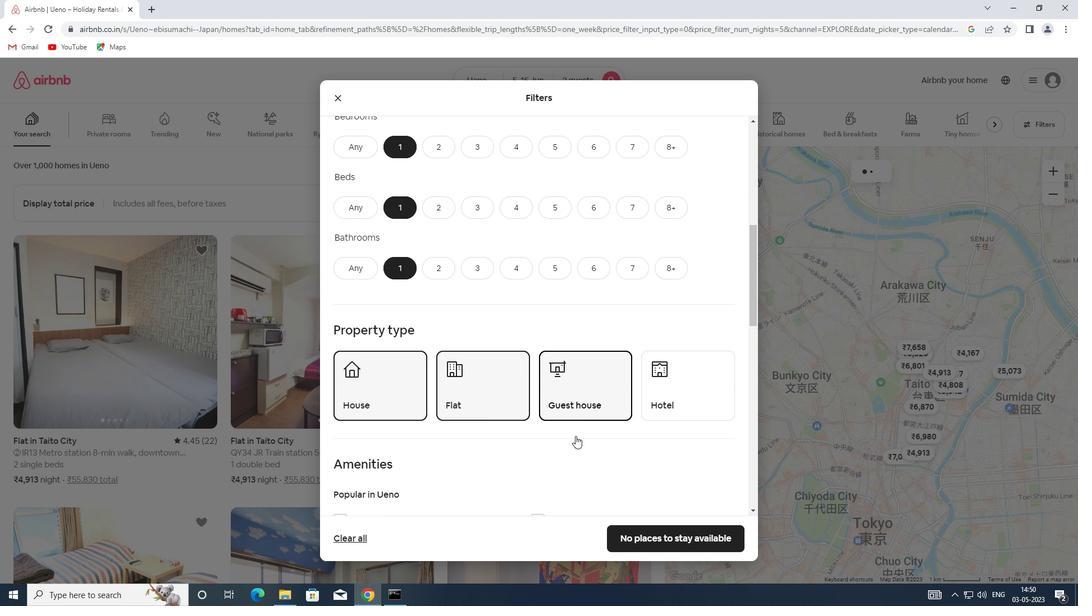
Action: Mouse scrolled (575, 435) with delta (0, 0)
Screenshot: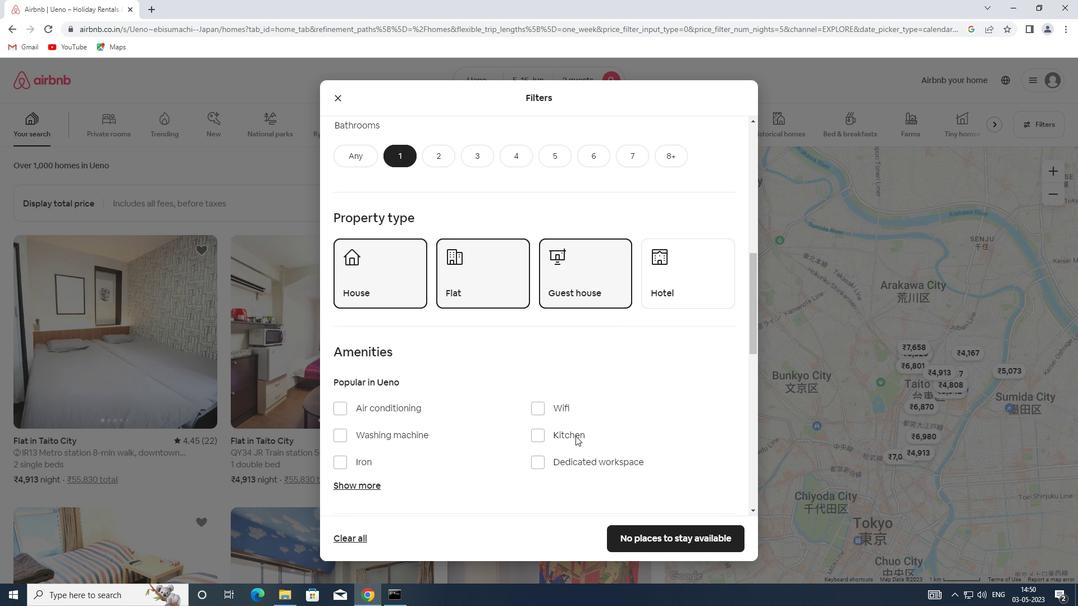 
Action: Mouse scrolled (575, 435) with delta (0, 0)
Screenshot: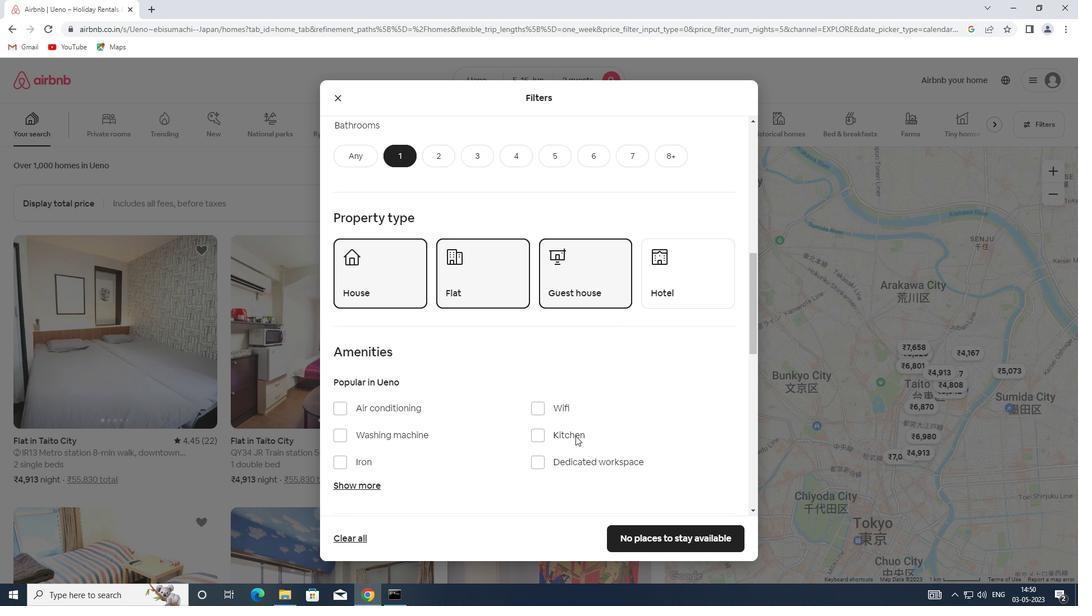 
Action: Mouse scrolled (575, 435) with delta (0, 0)
Screenshot: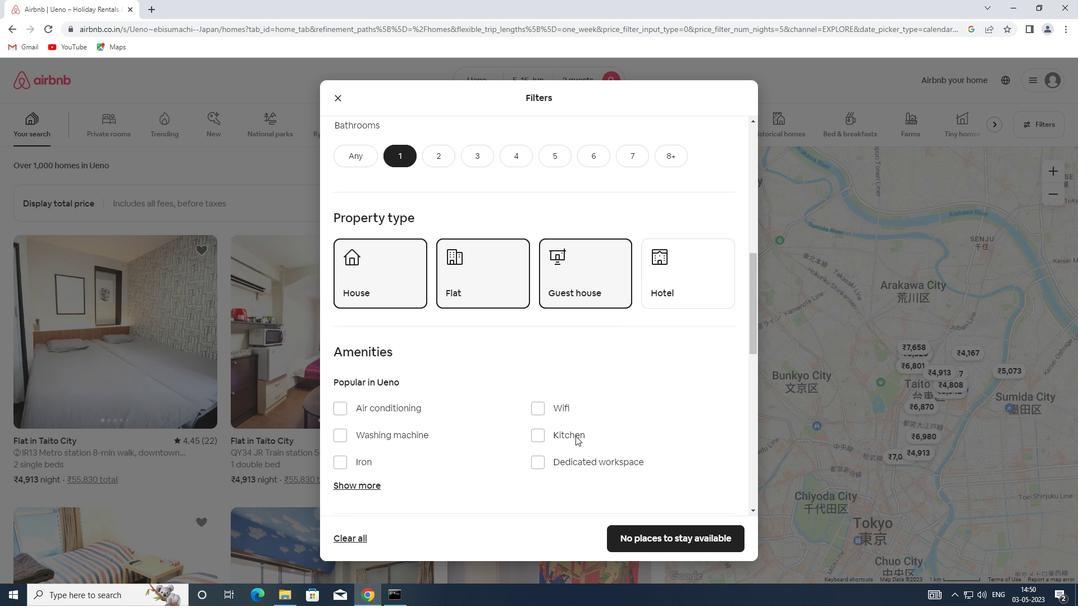 
Action: Mouse moved to (721, 448)
Screenshot: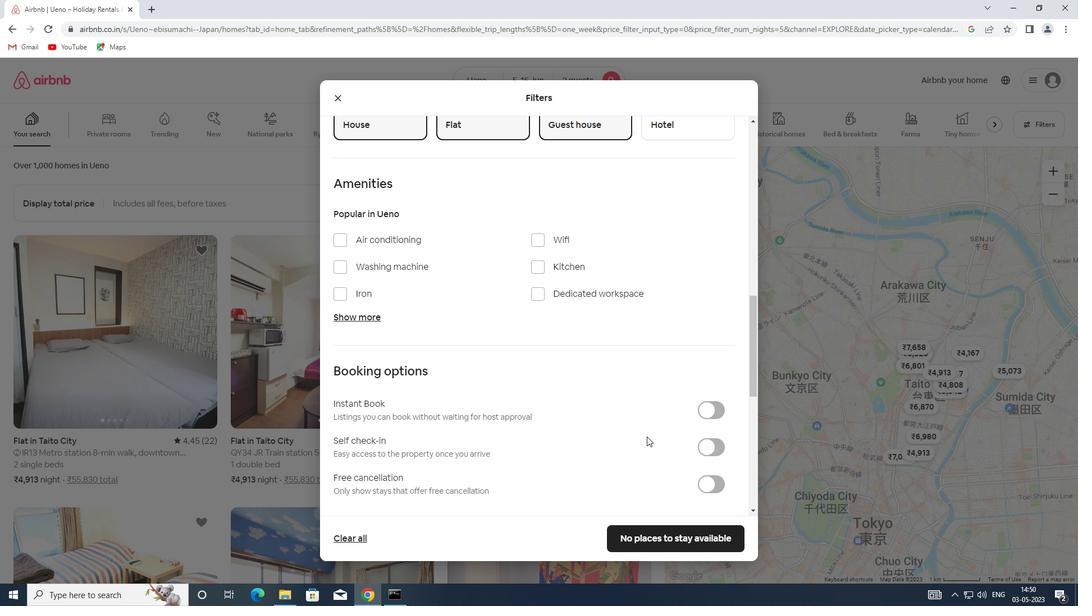 
Action: Mouse pressed left at (721, 448)
Screenshot: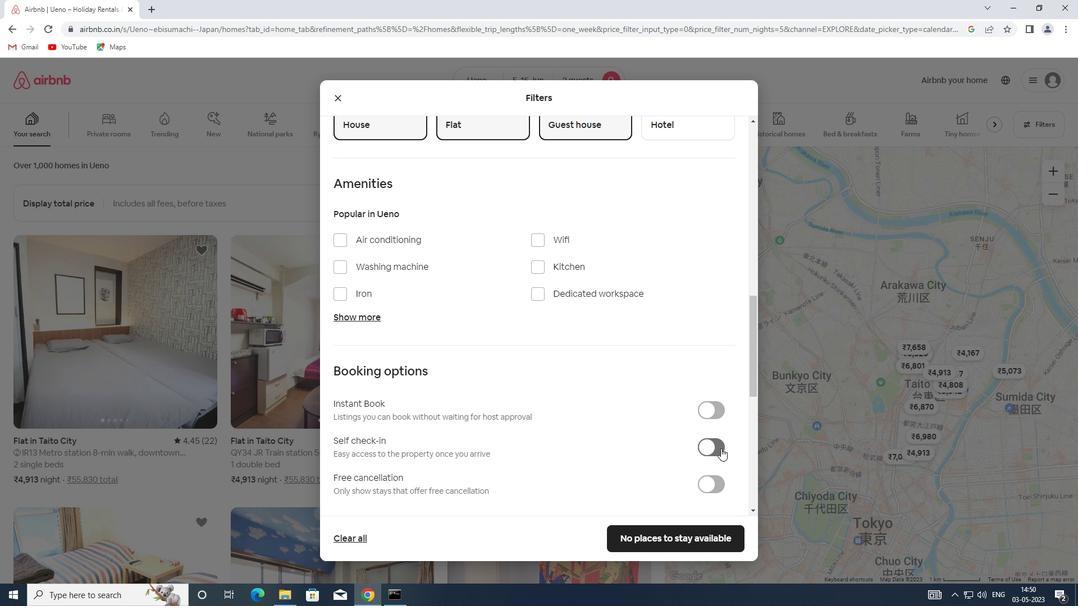 
Action: Mouse moved to (553, 458)
Screenshot: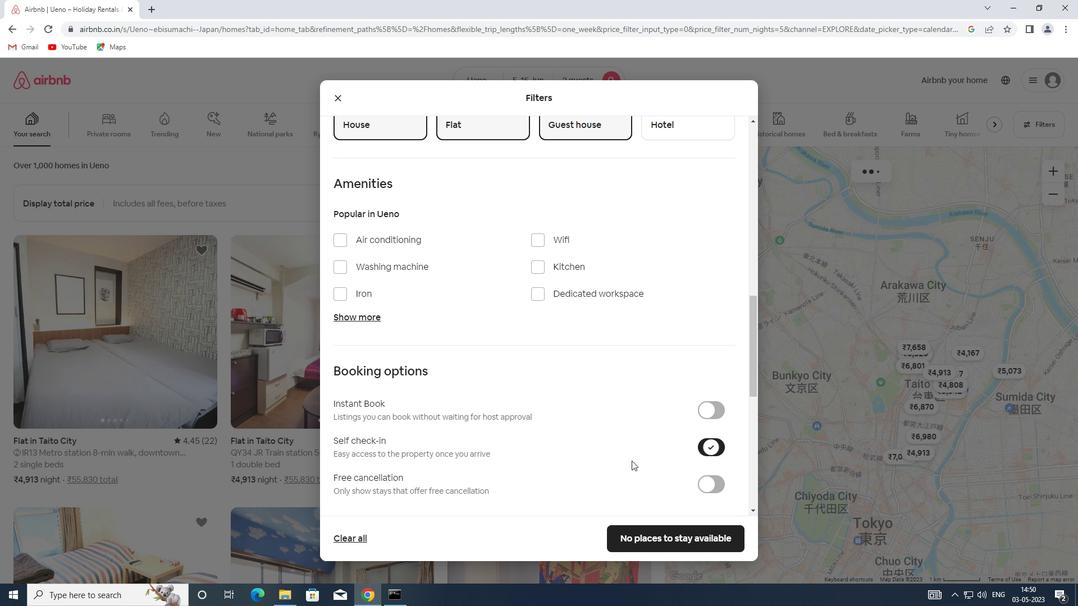 
Action: Mouse scrolled (553, 457) with delta (0, 0)
Screenshot: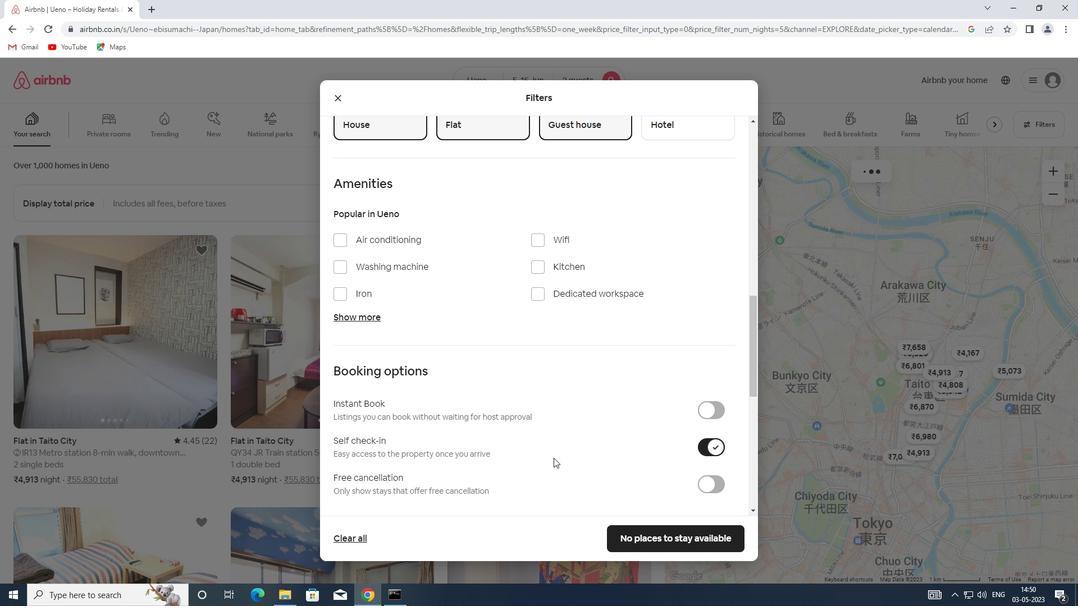 
Action: Mouse scrolled (553, 457) with delta (0, 0)
Screenshot: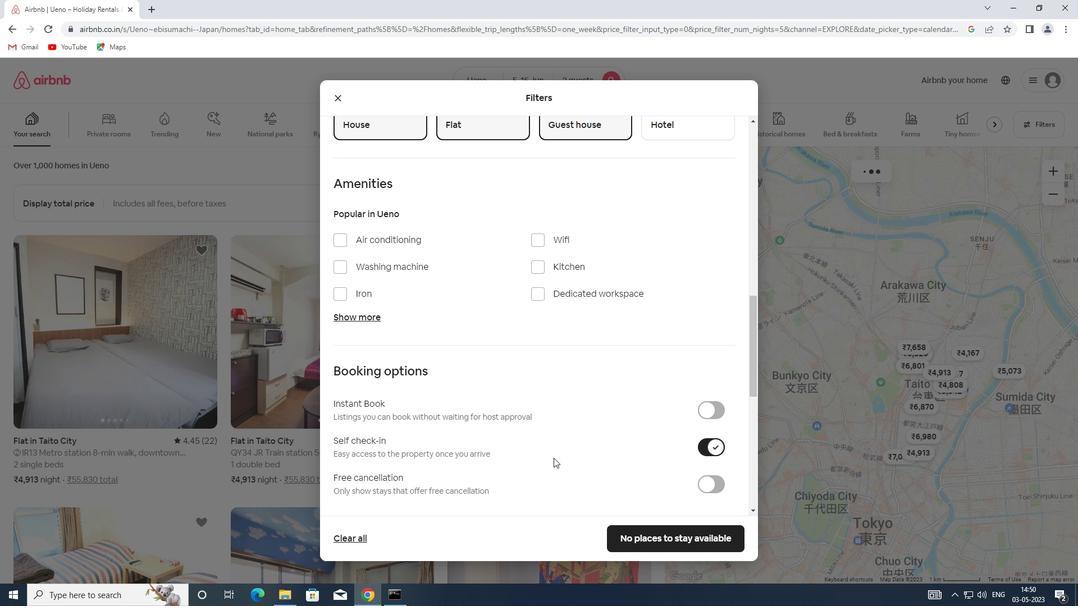 
Action: Mouse scrolled (553, 457) with delta (0, 0)
Screenshot: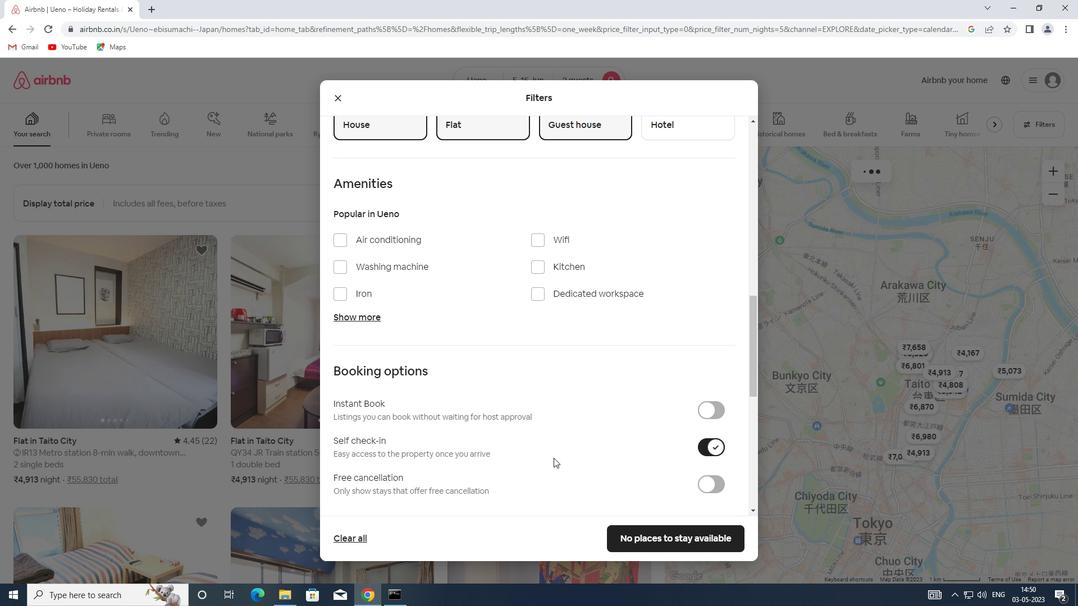
Action: Mouse scrolled (553, 457) with delta (0, 0)
Screenshot: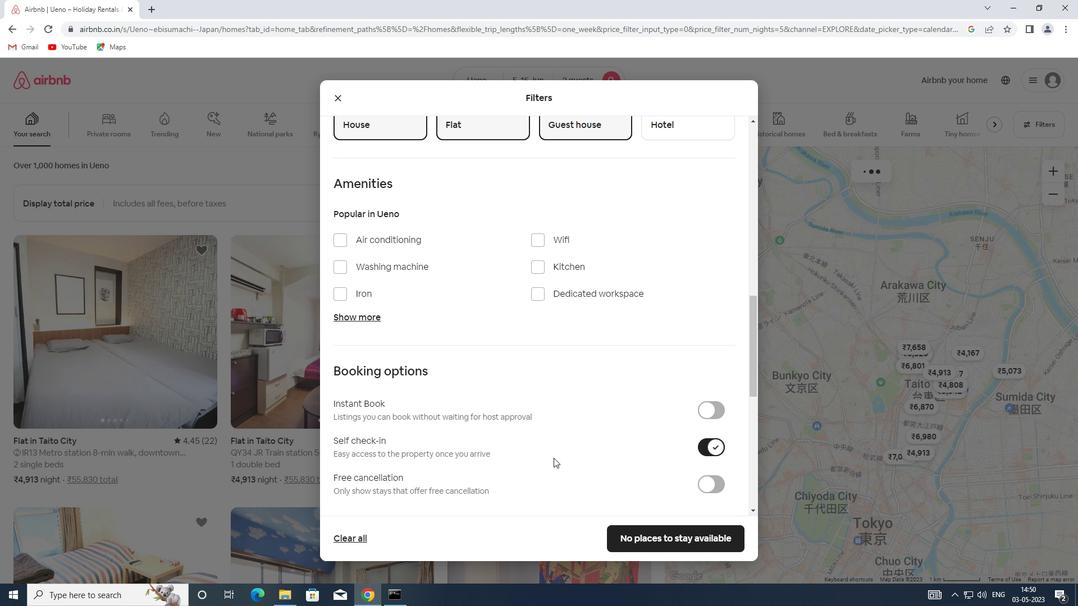 
Action: Mouse scrolled (553, 457) with delta (0, 0)
Screenshot: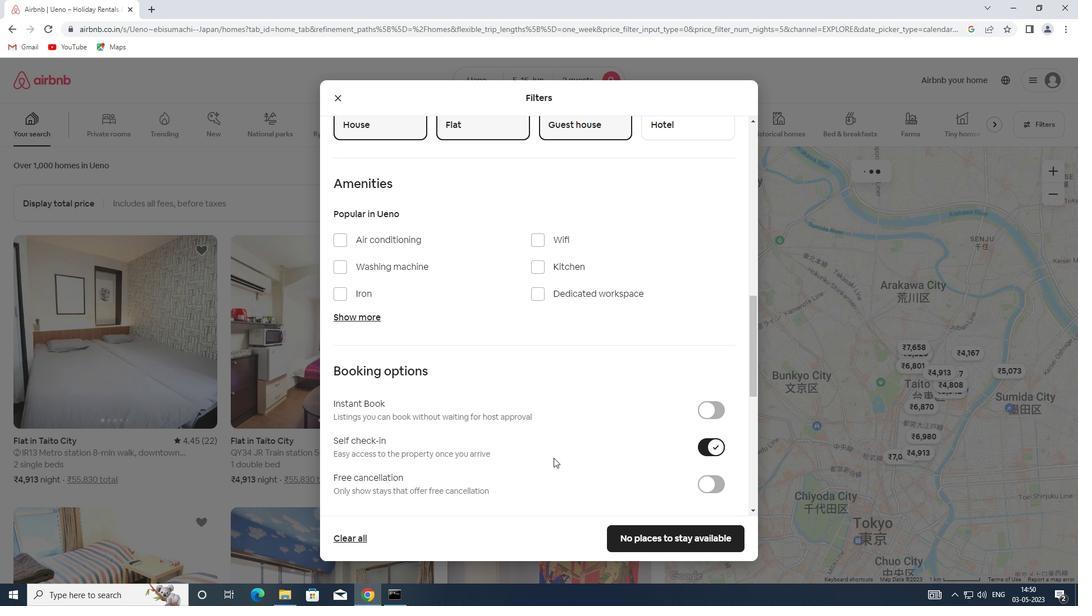 
Action: Mouse moved to (415, 450)
Screenshot: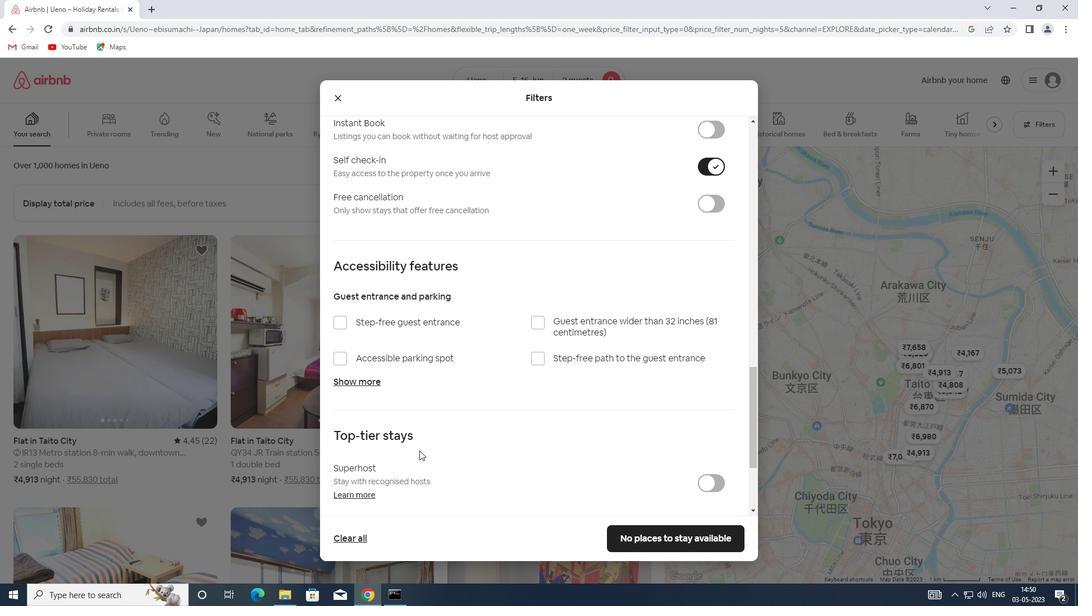 
Action: Mouse scrolled (415, 450) with delta (0, 0)
Screenshot: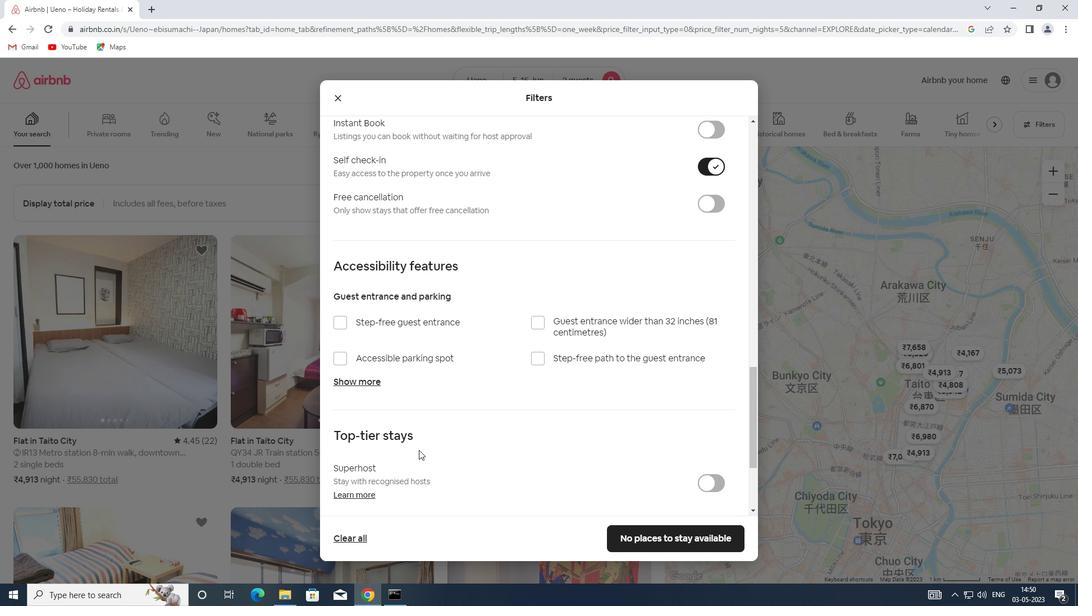 
Action: Mouse scrolled (415, 450) with delta (0, 0)
Screenshot: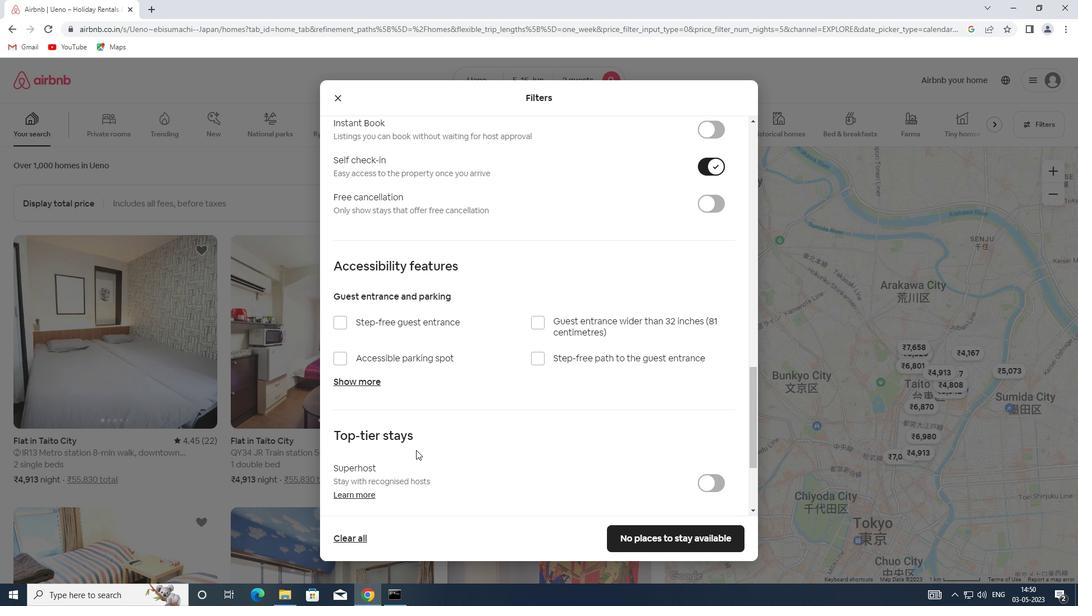 
Action: Mouse scrolled (415, 450) with delta (0, 0)
Screenshot: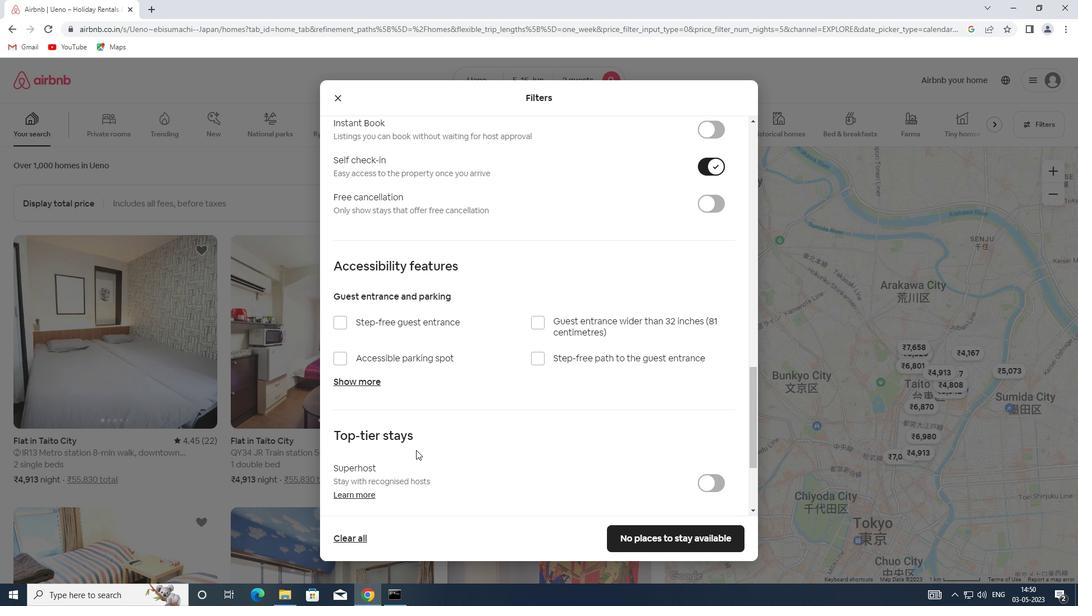 
Action: Mouse scrolled (415, 450) with delta (0, 0)
Screenshot: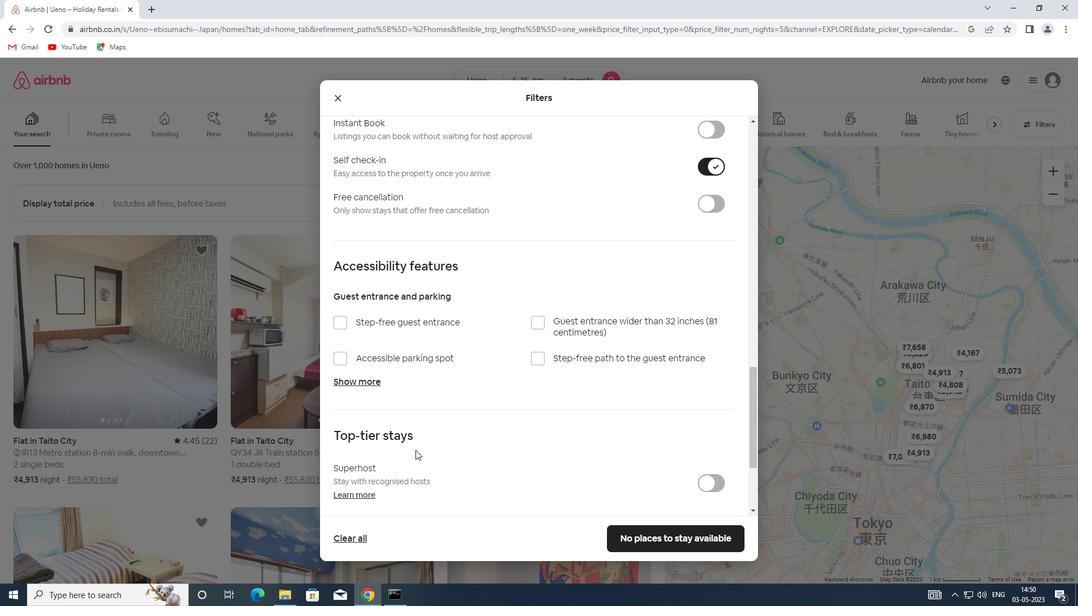 
Action: Mouse scrolled (415, 450) with delta (0, 0)
Screenshot: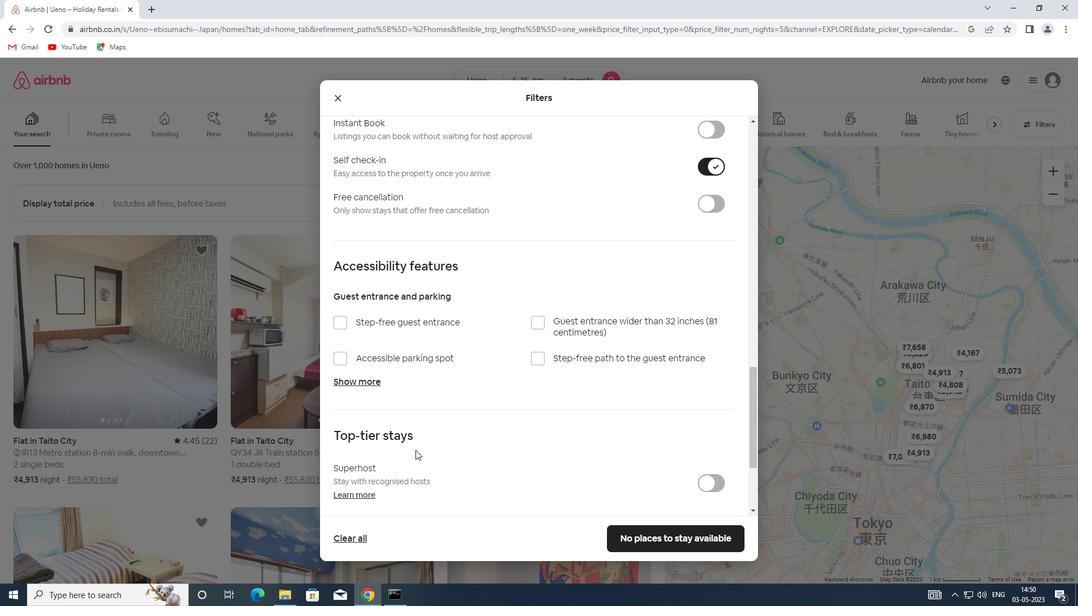 
Action: Mouse moved to (376, 440)
Screenshot: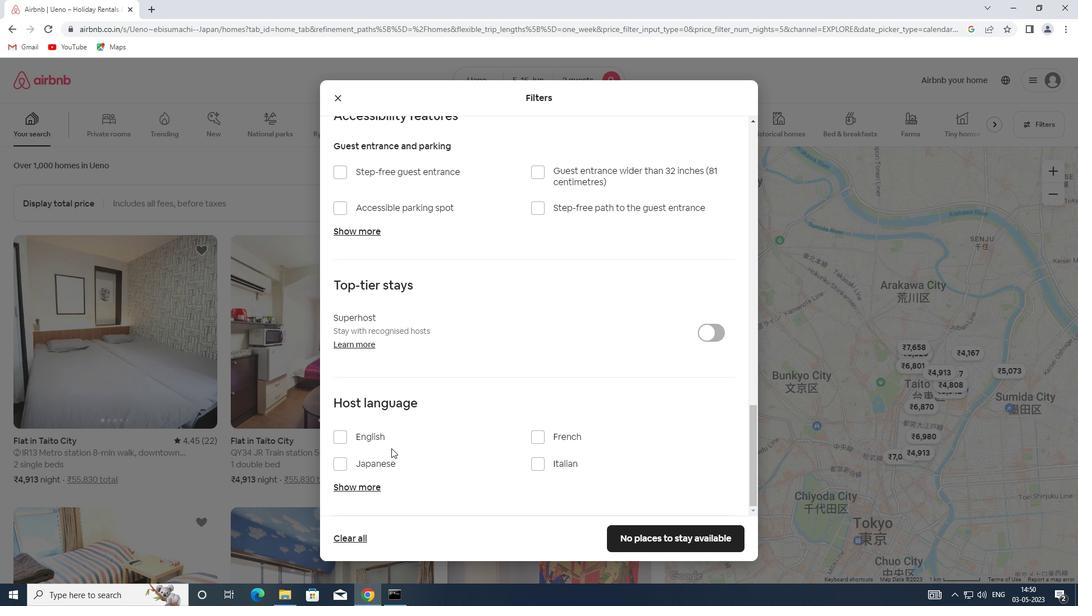 
Action: Mouse pressed left at (376, 440)
Screenshot: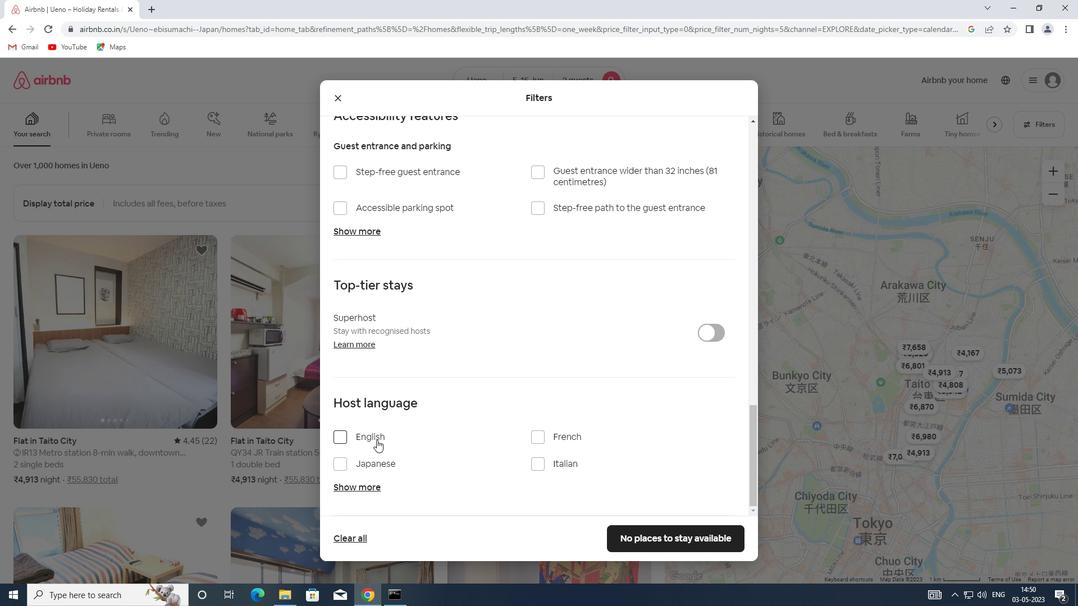 
Action: Mouse moved to (670, 535)
Screenshot: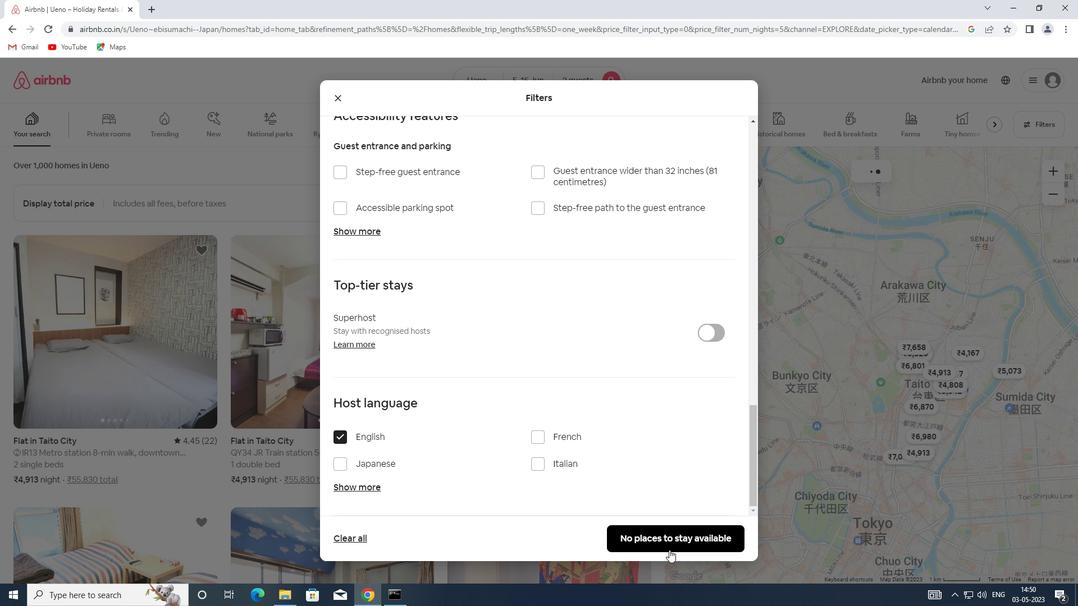 
Action: Mouse pressed left at (670, 535)
Screenshot: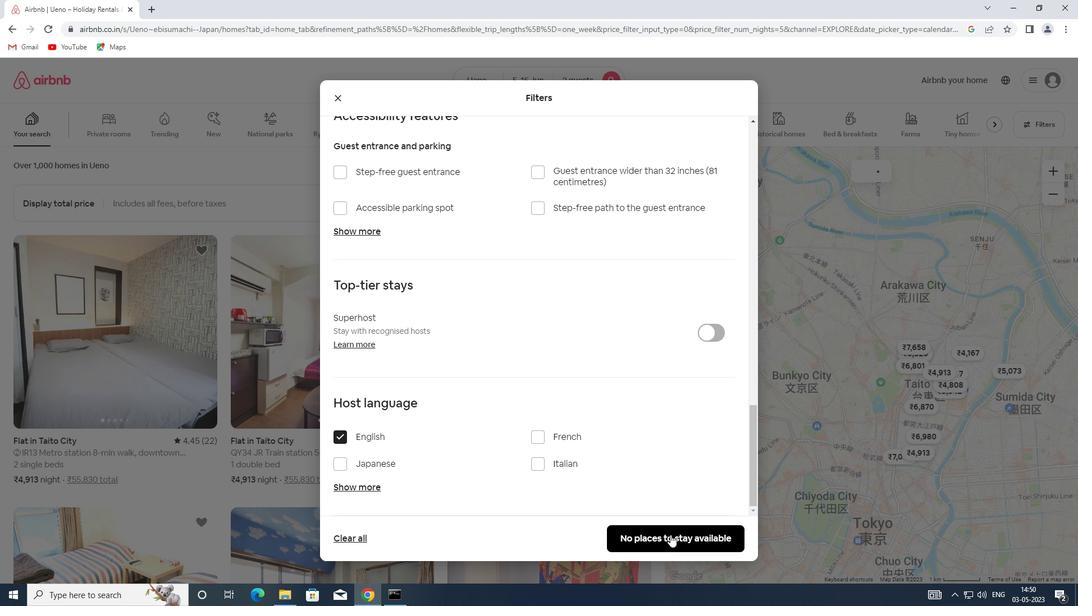 
